 Task: Log work in the project TruTech for the issue 'Develop a new tool for automated testing of augmented reality applications' spent time as '3w 4d 6h 4m' and remaining time as '1w 5d 16h 36m' and move to bottom of backlog. Now add the issue to the epic 'Penetration Testing'.
Action: Mouse moved to (900, 507)
Screenshot: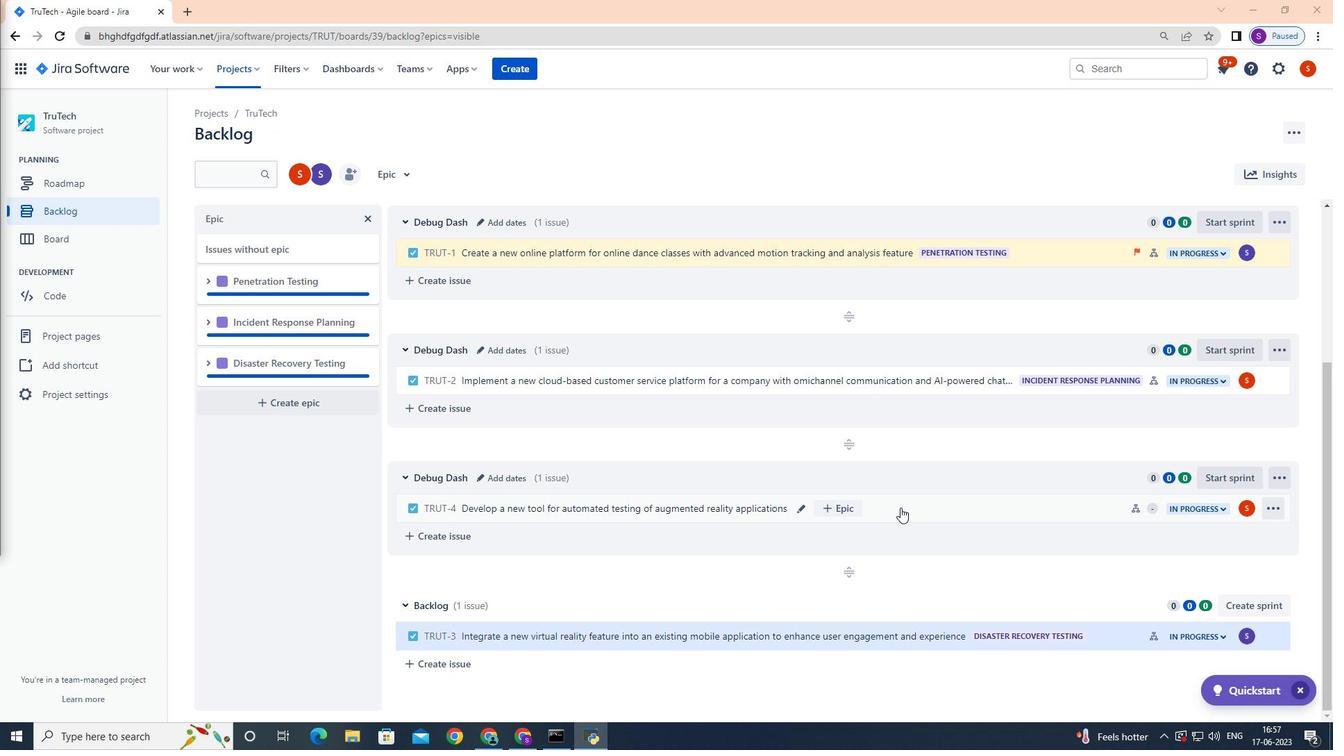 
Action: Mouse pressed left at (900, 507)
Screenshot: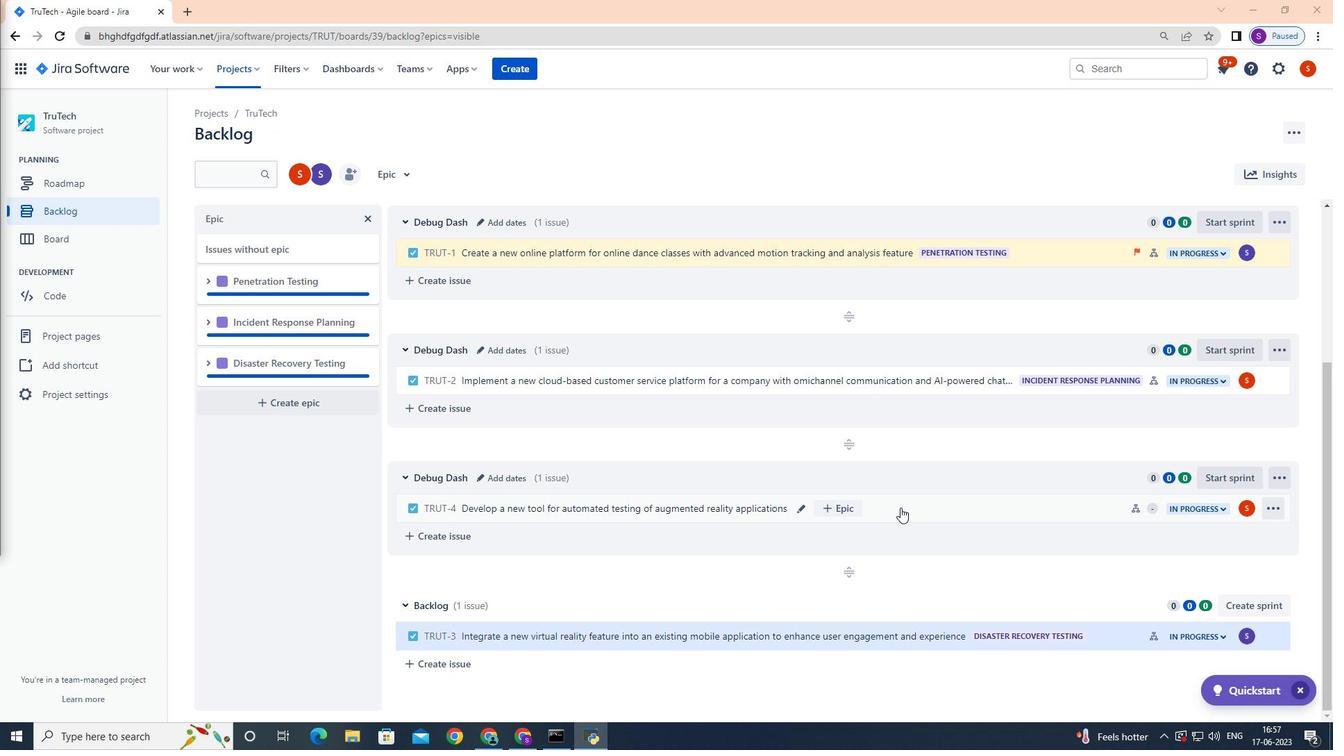 
Action: Mouse moved to (1276, 206)
Screenshot: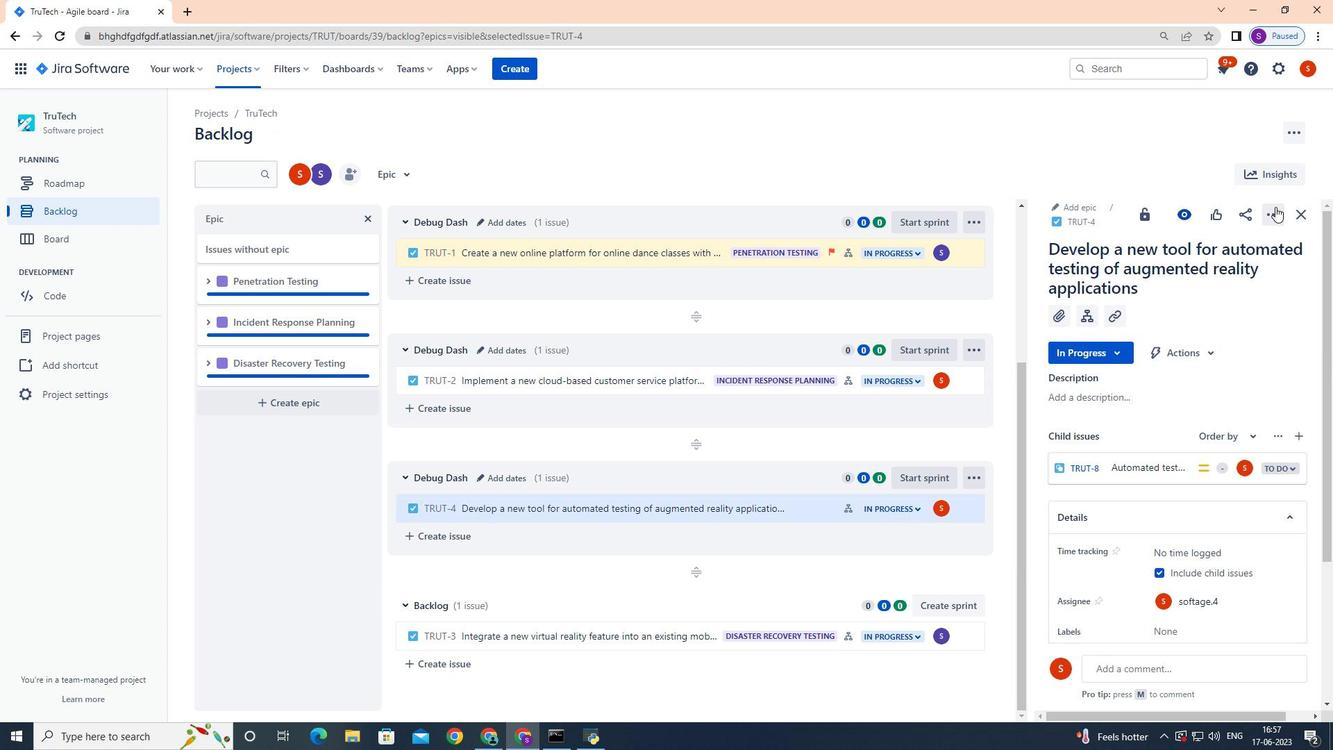 
Action: Mouse pressed left at (1276, 206)
Screenshot: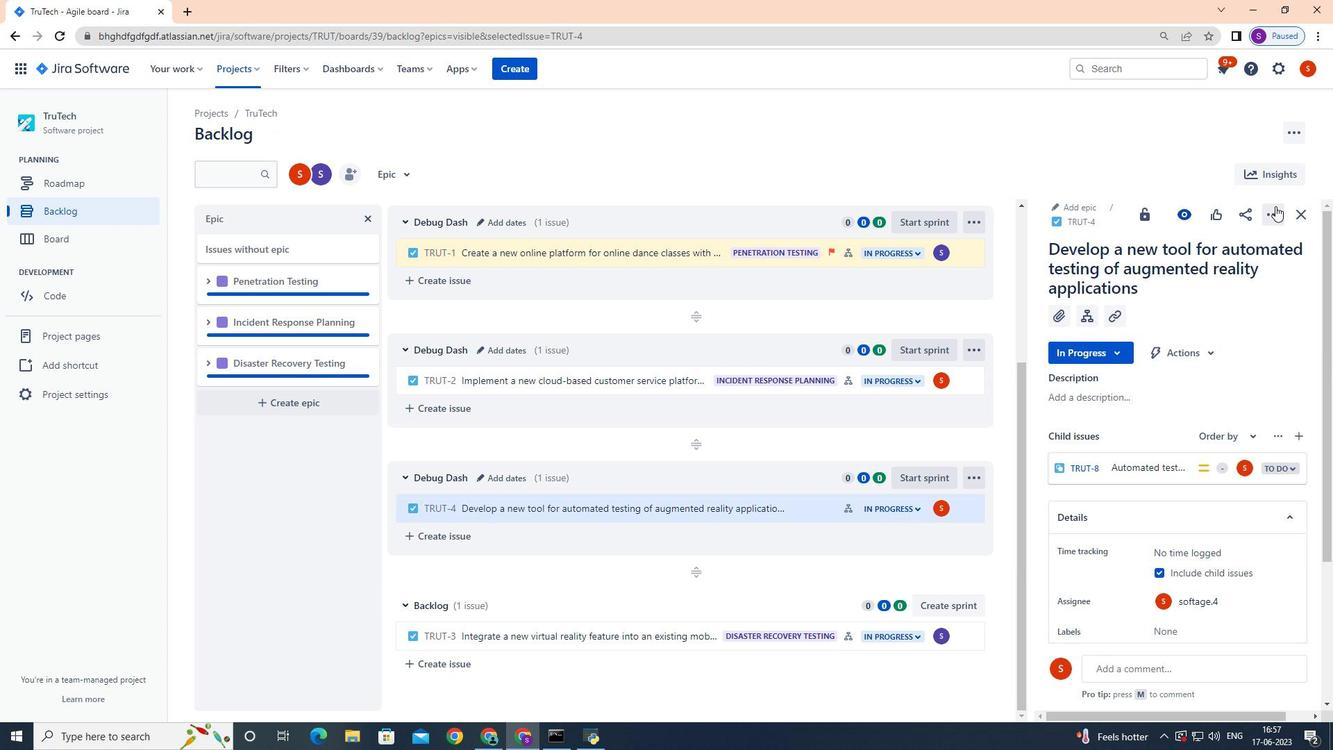 
Action: Mouse moved to (1211, 250)
Screenshot: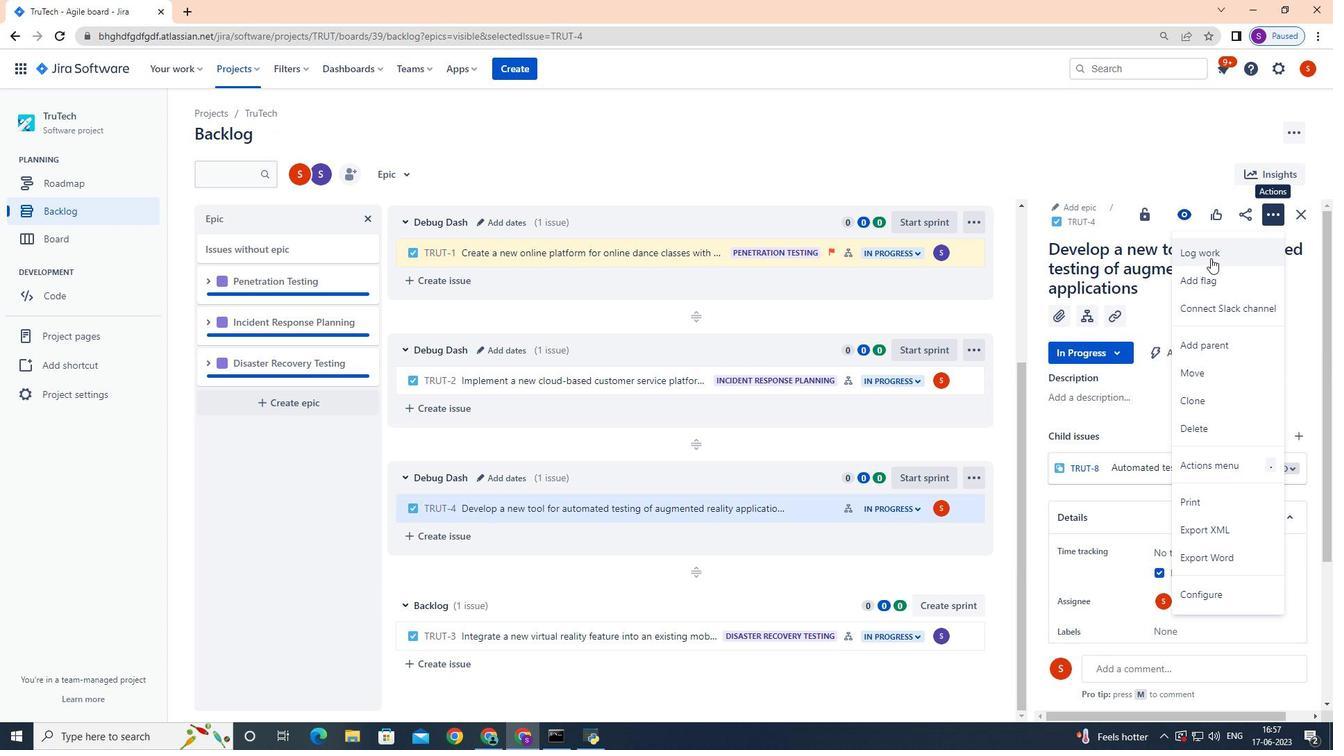 
Action: Mouse pressed left at (1211, 250)
Screenshot: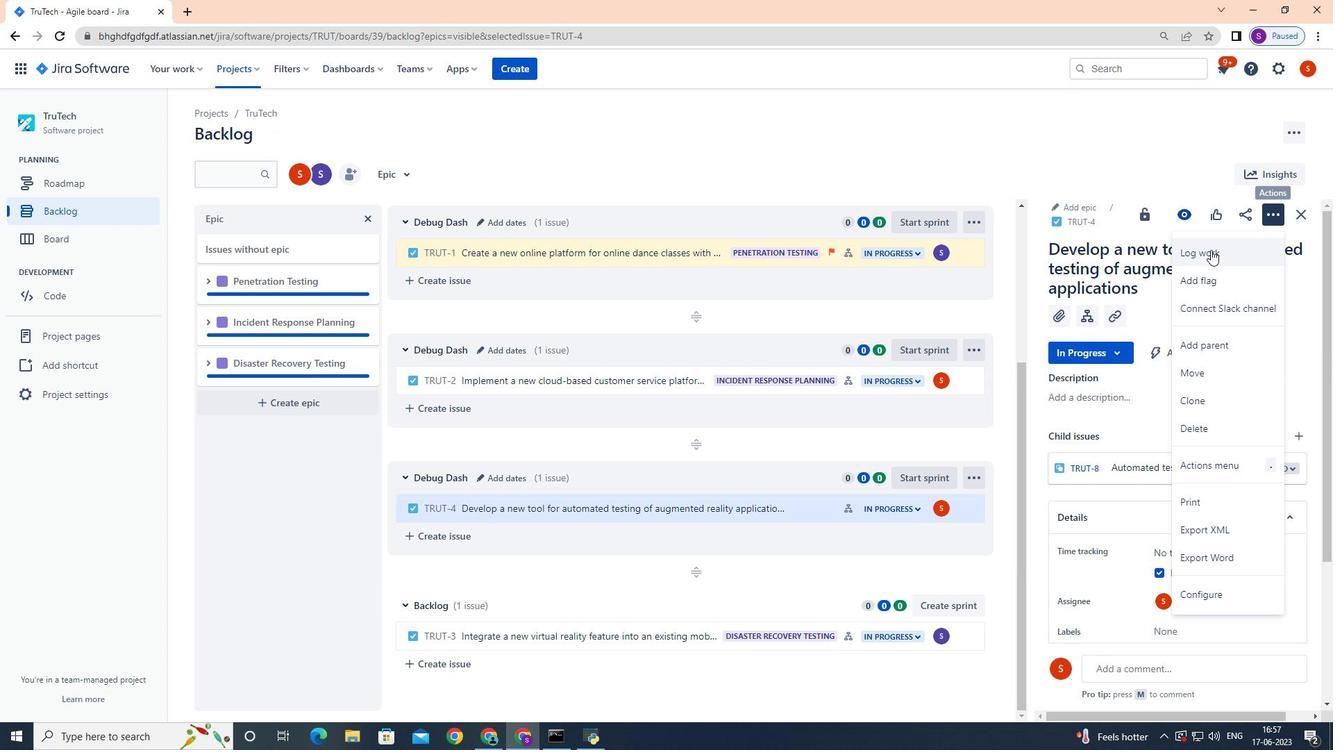 
Action: Key pressed 3w<Key.space>4d<Key.space>6h<Key.space>4m<Key.space>
Screenshot: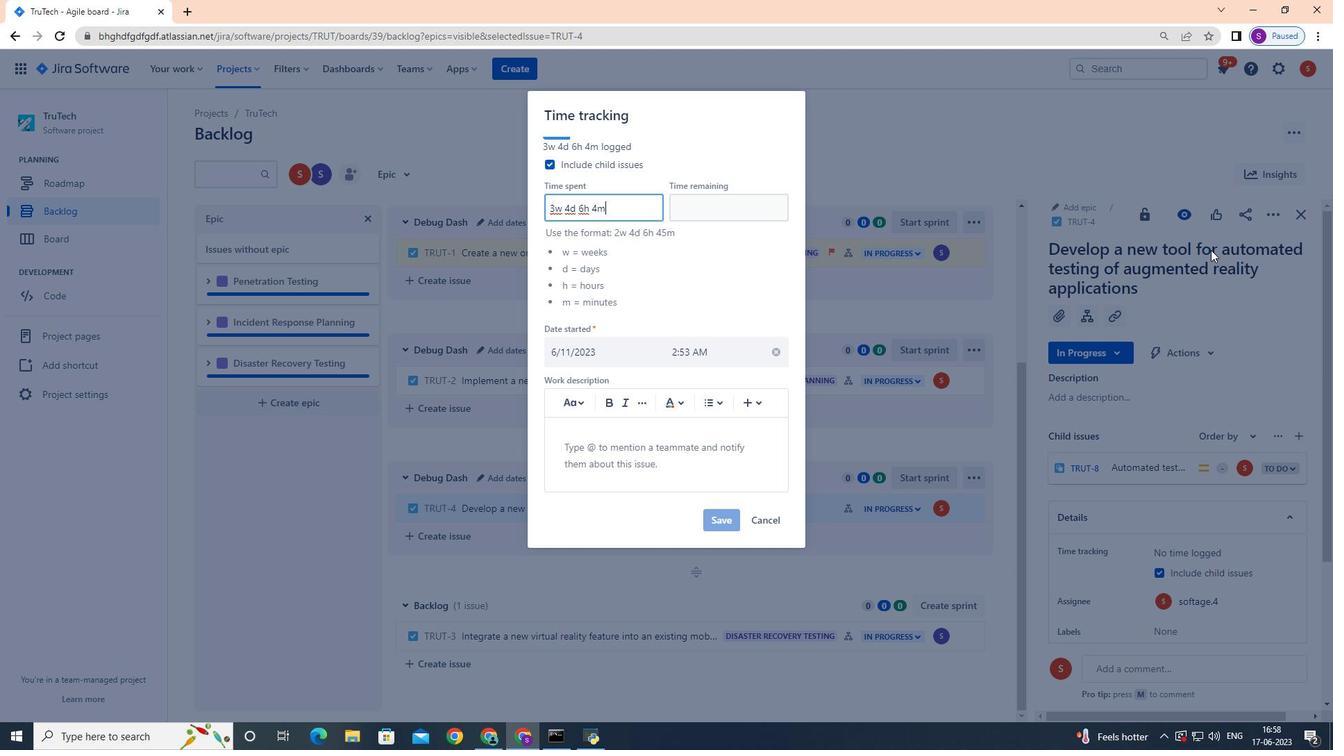 
Action: Mouse moved to (721, 205)
Screenshot: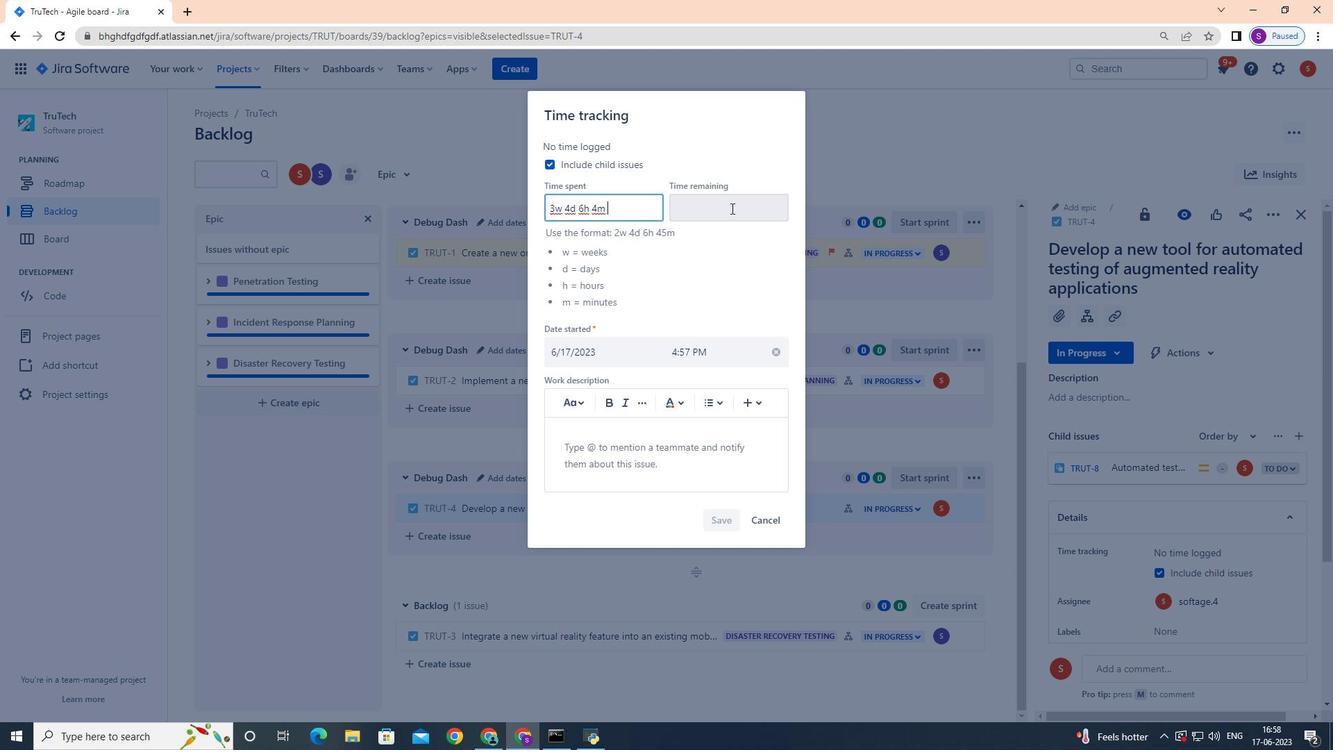 
Action: Mouse pressed left at (721, 205)
Screenshot: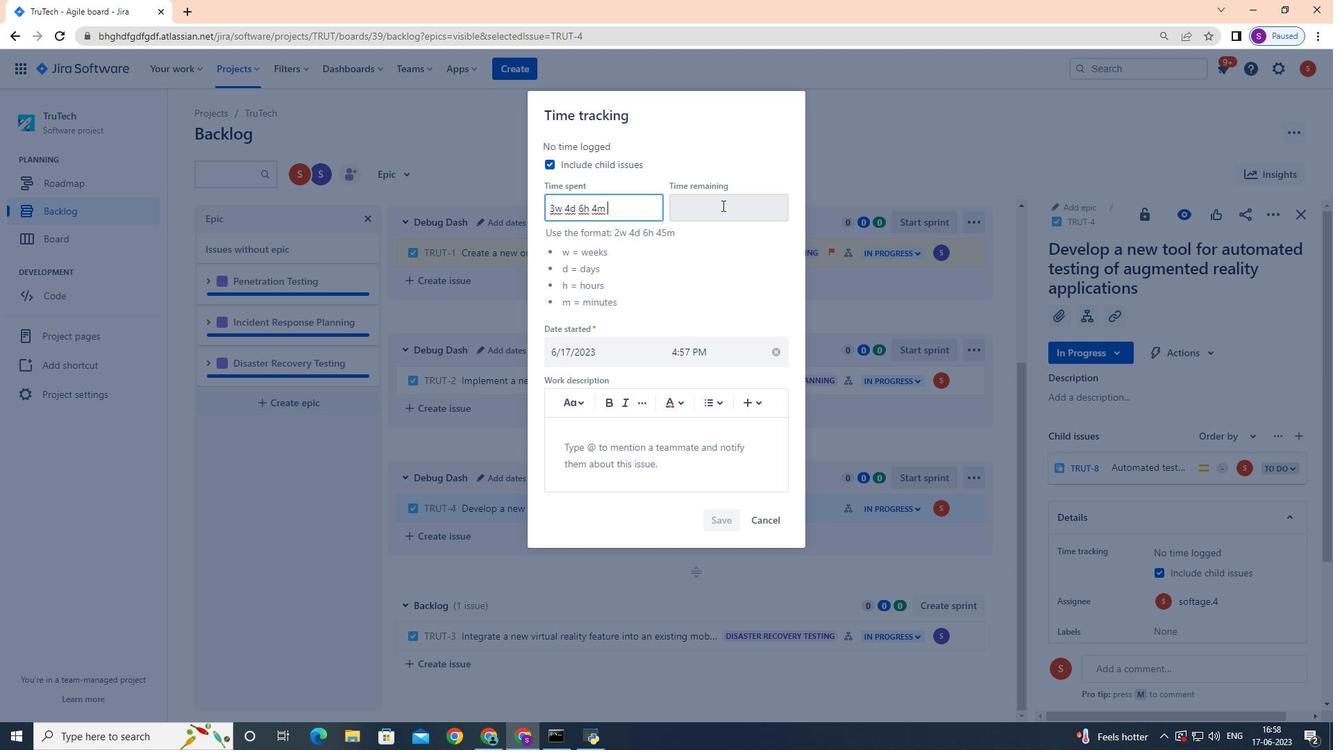 
Action: Key pressed 1w<Key.space>5d<Key.space>16h<Key.space>36m
Screenshot: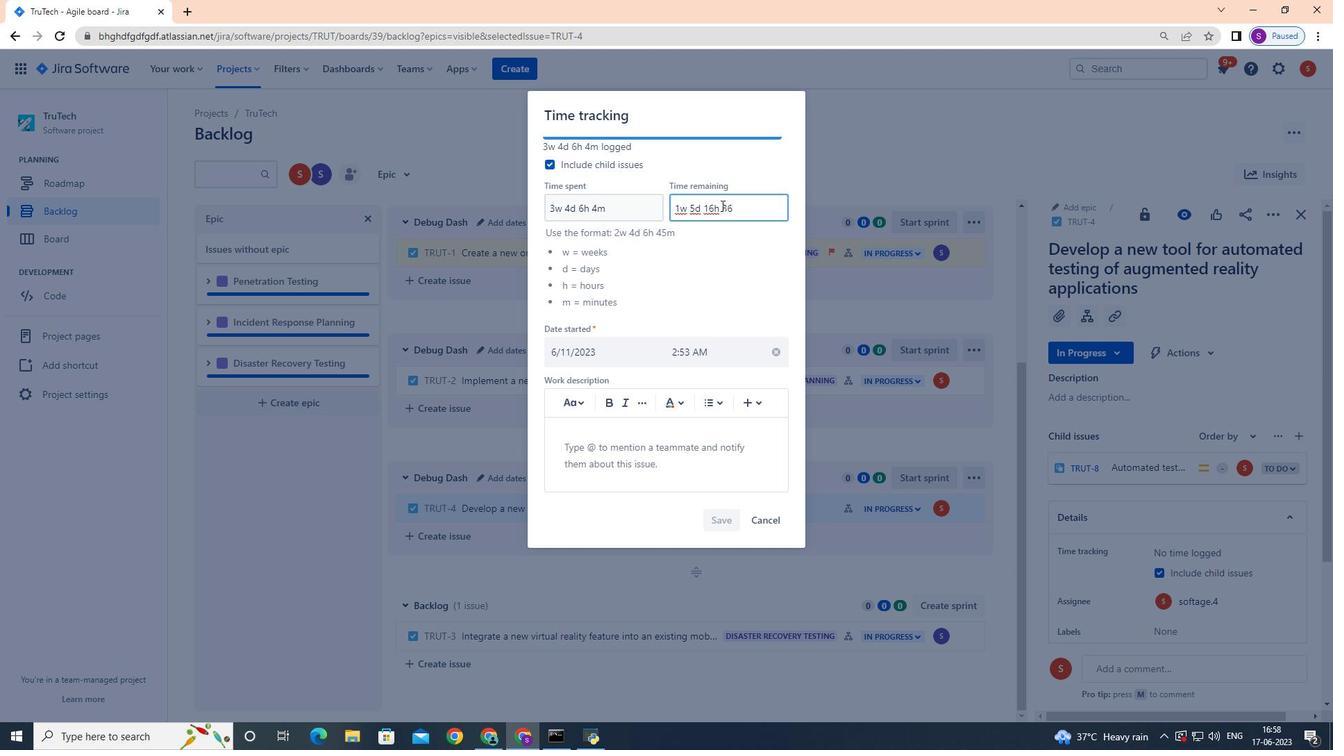 
Action: Mouse moved to (714, 516)
Screenshot: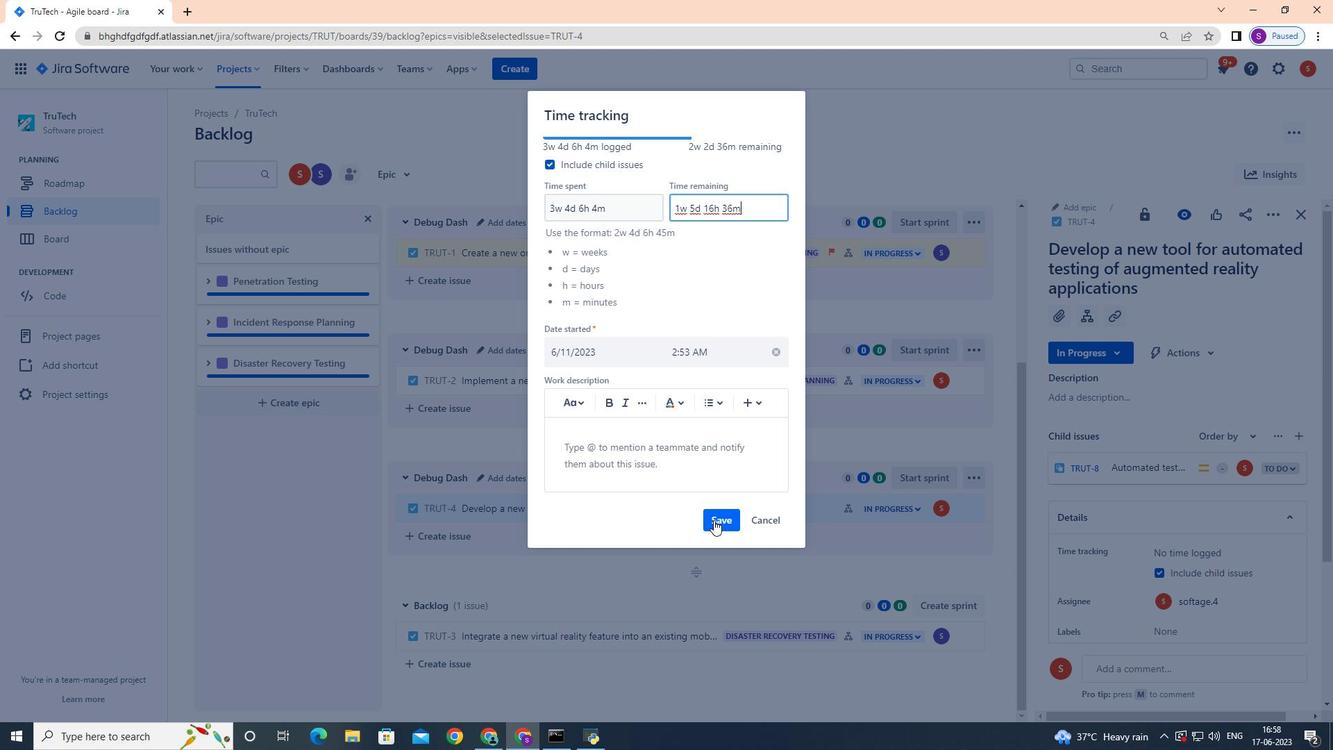 
Action: Mouse pressed left at (714, 516)
Screenshot: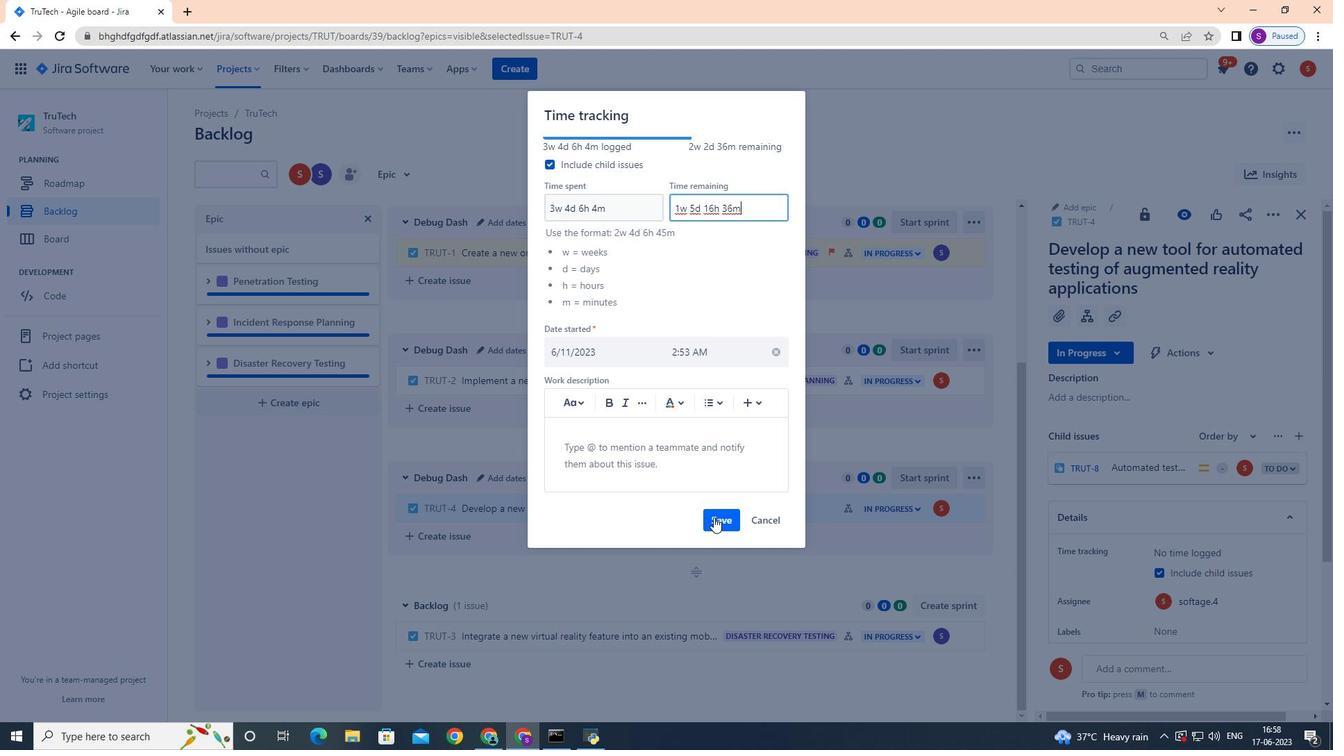 
Action: Mouse moved to (964, 504)
Screenshot: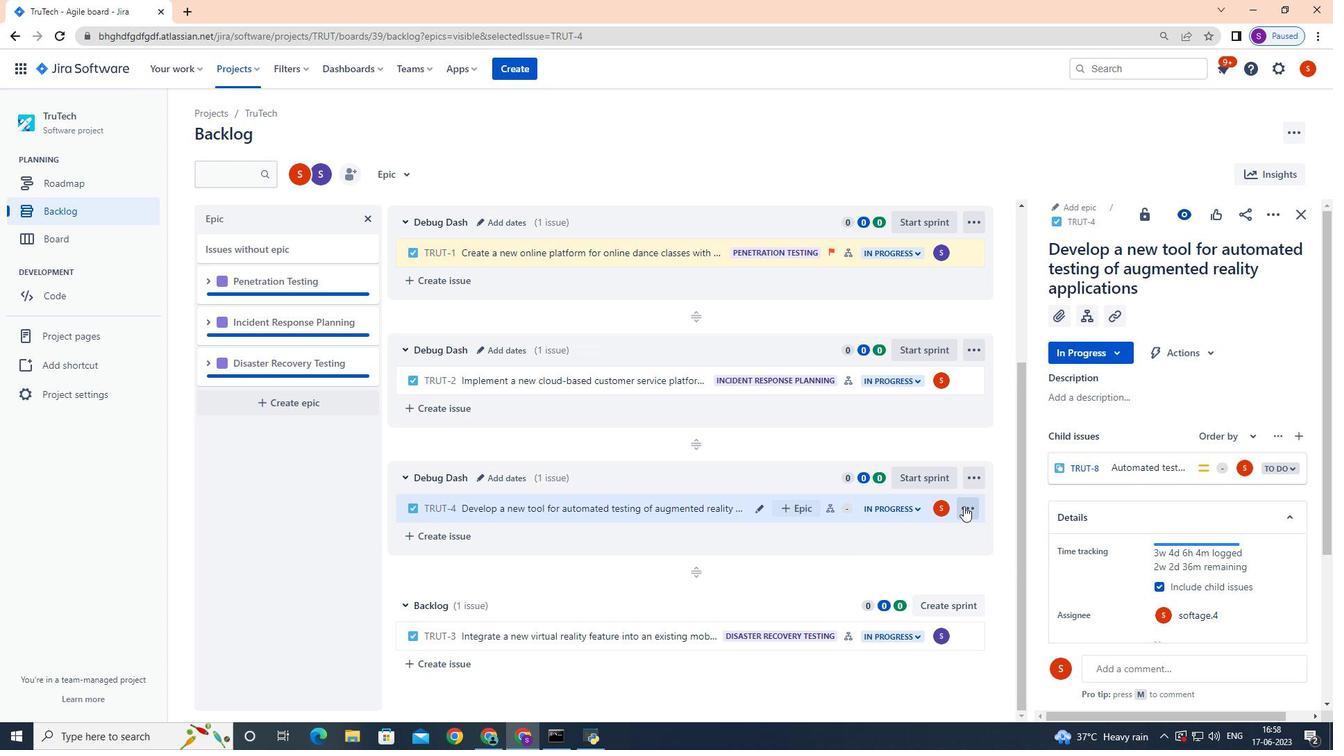
Action: Mouse pressed left at (964, 504)
Screenshot: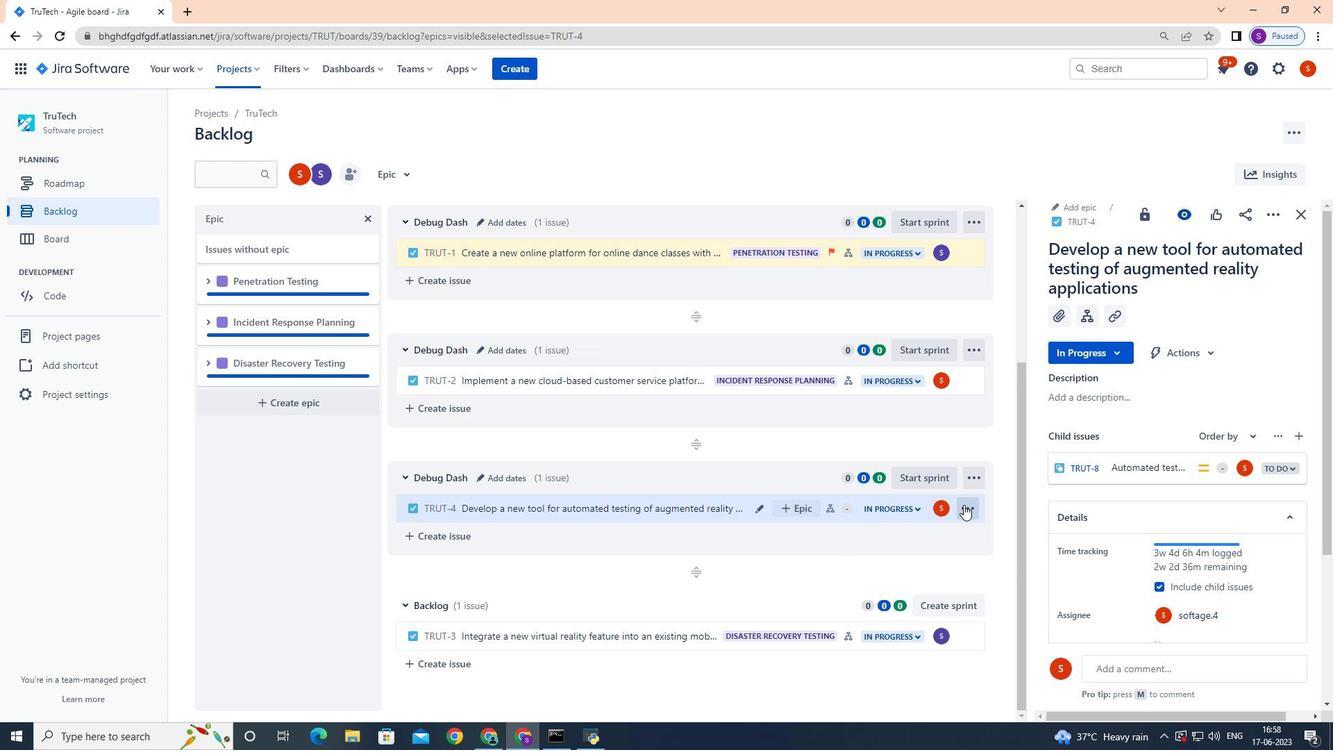 
Action: Mouse moved to (939, 471)
Screenshot: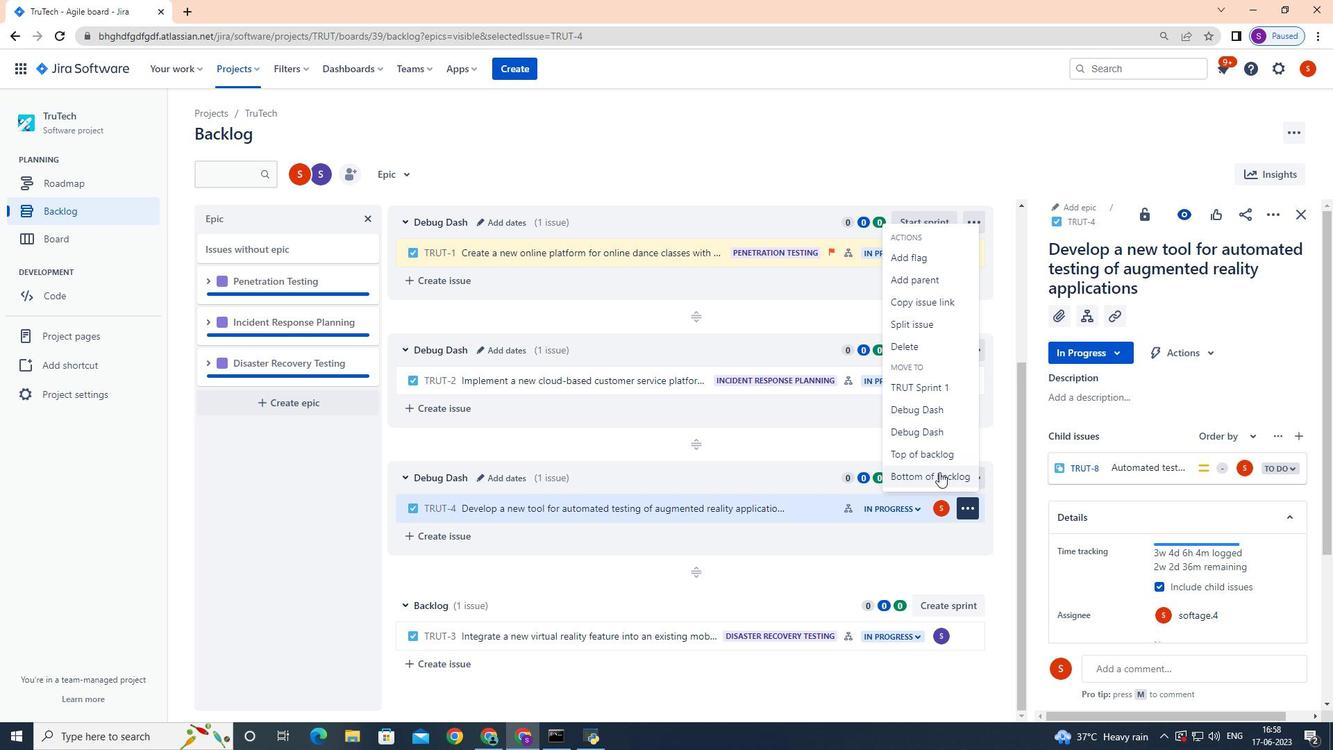 
Action: Mouse pressed left at (939, 471)
Screenshot: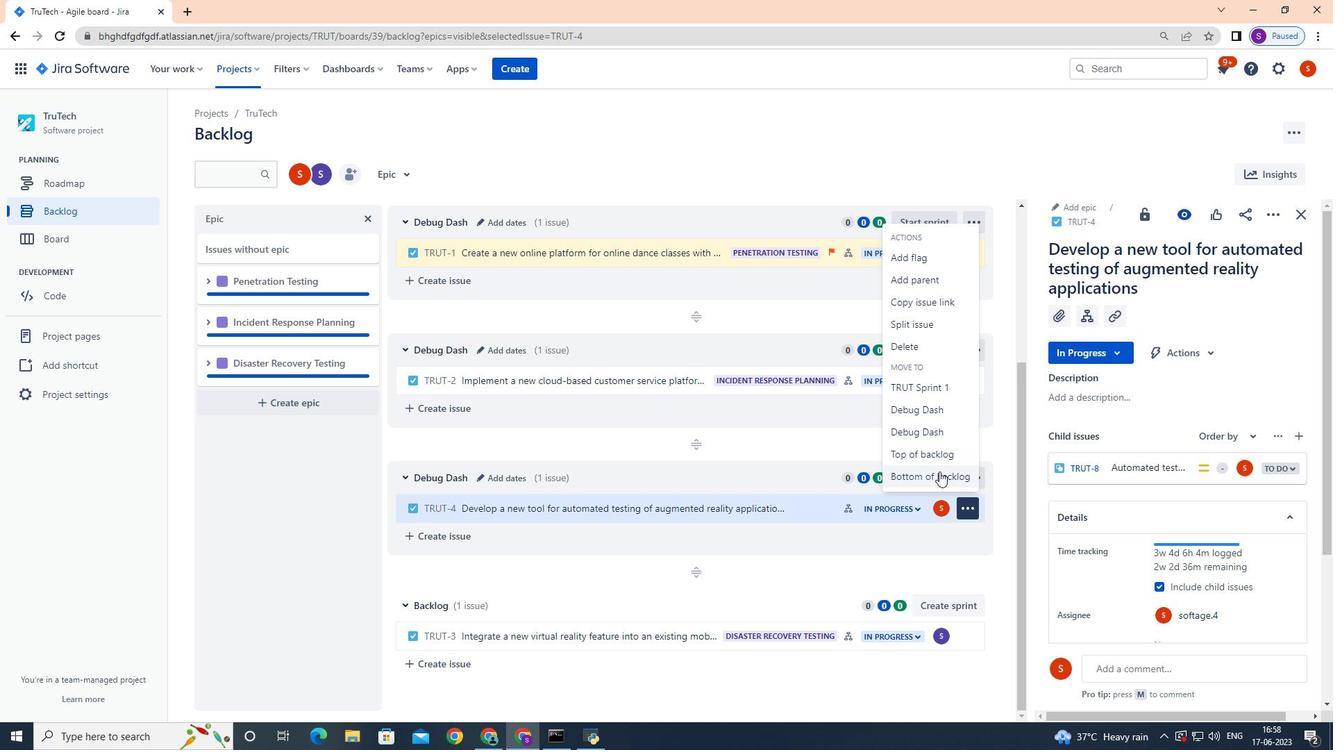 
Action: Mouse moved to (798, 589)
Screenshot: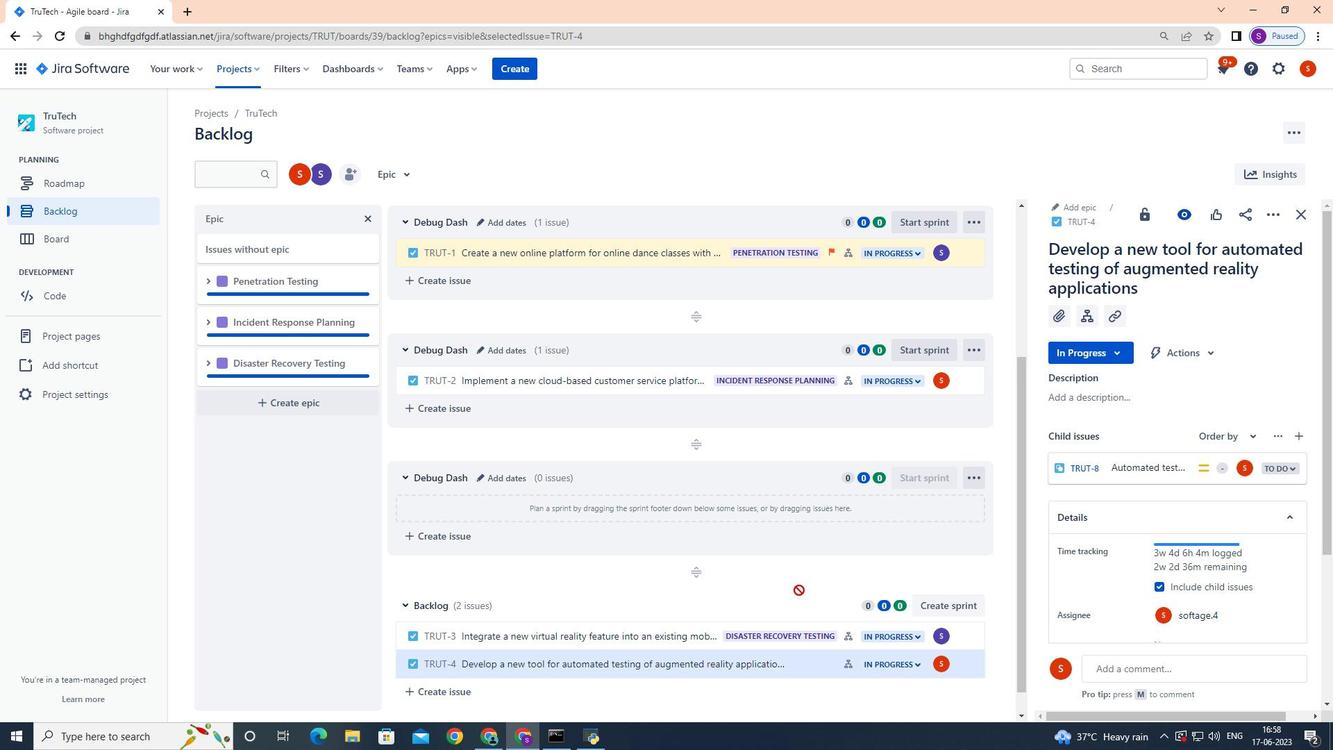 
Action: Mouse scrolled (798, 589) with delta (0, 0)
Screenshot: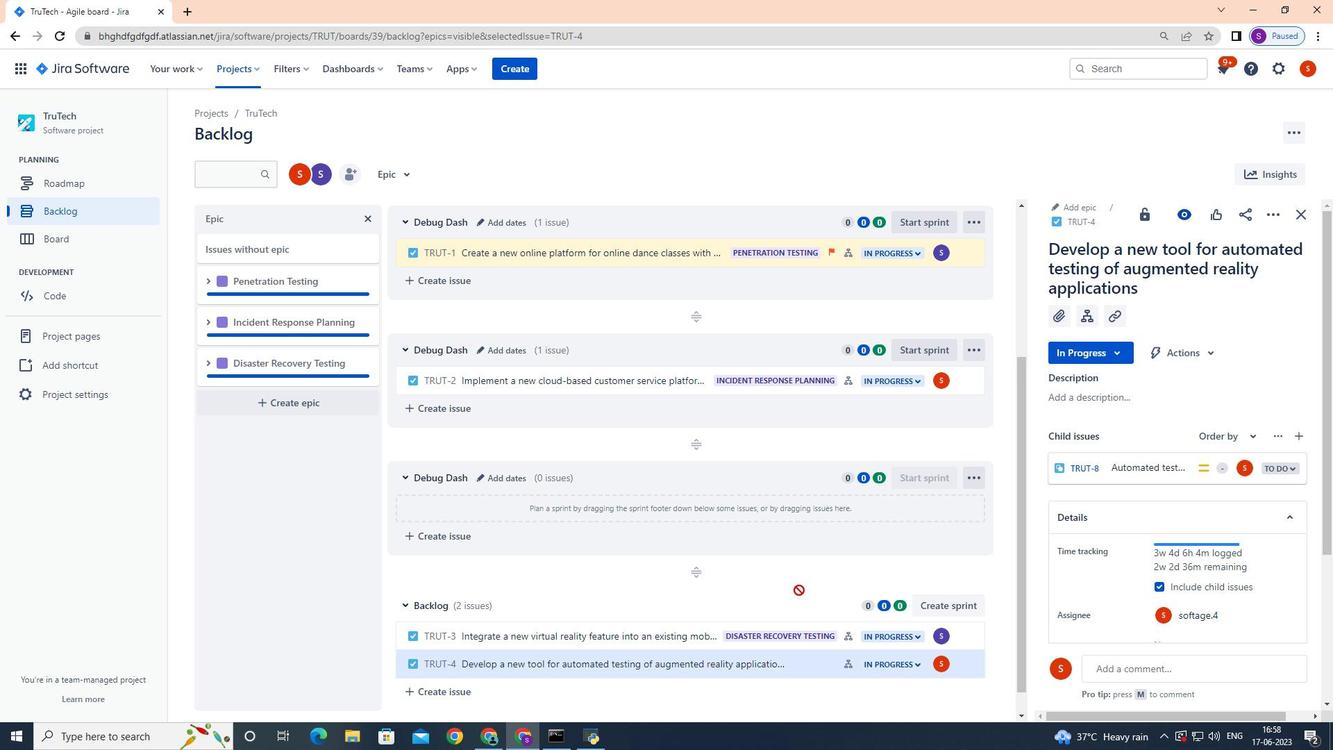 
Action: Mouse scrolled (798, 589) with delta (0, 0)
Screenshot: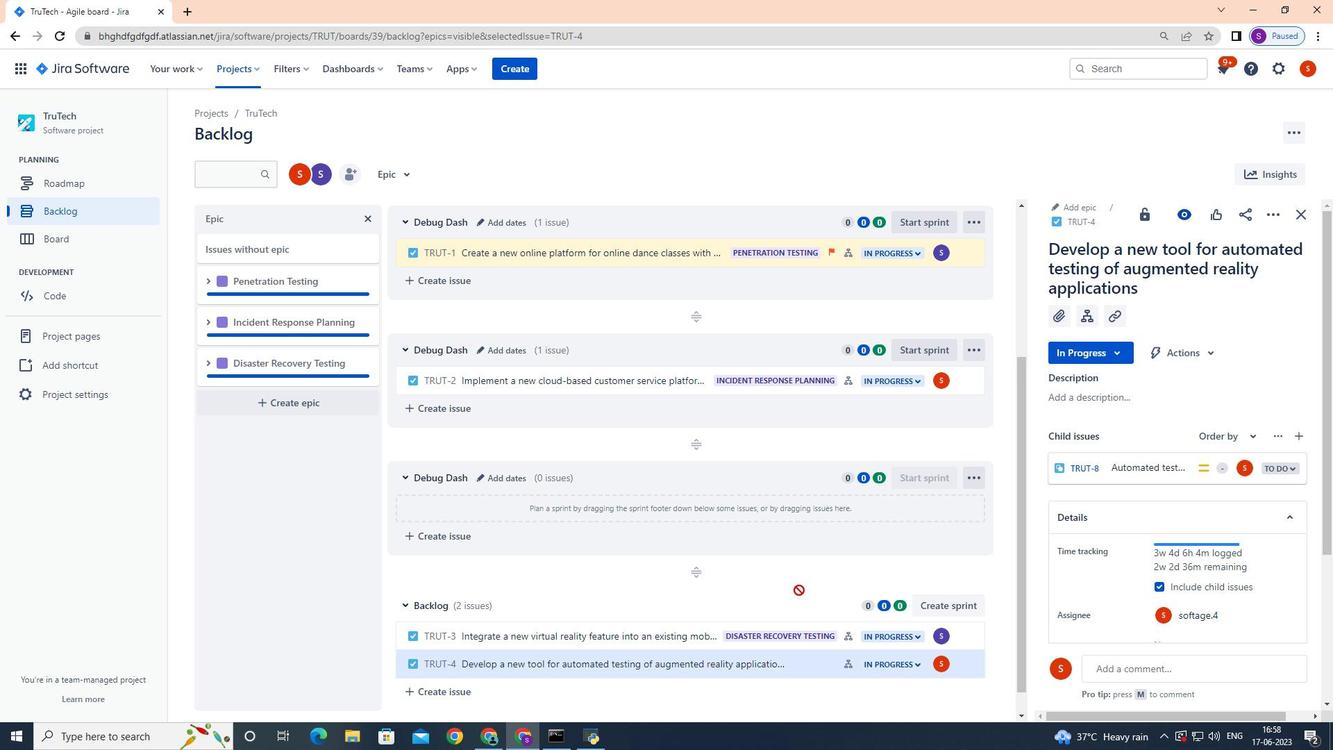 
Action: Mouse moved to (795, 586)
Screenshot: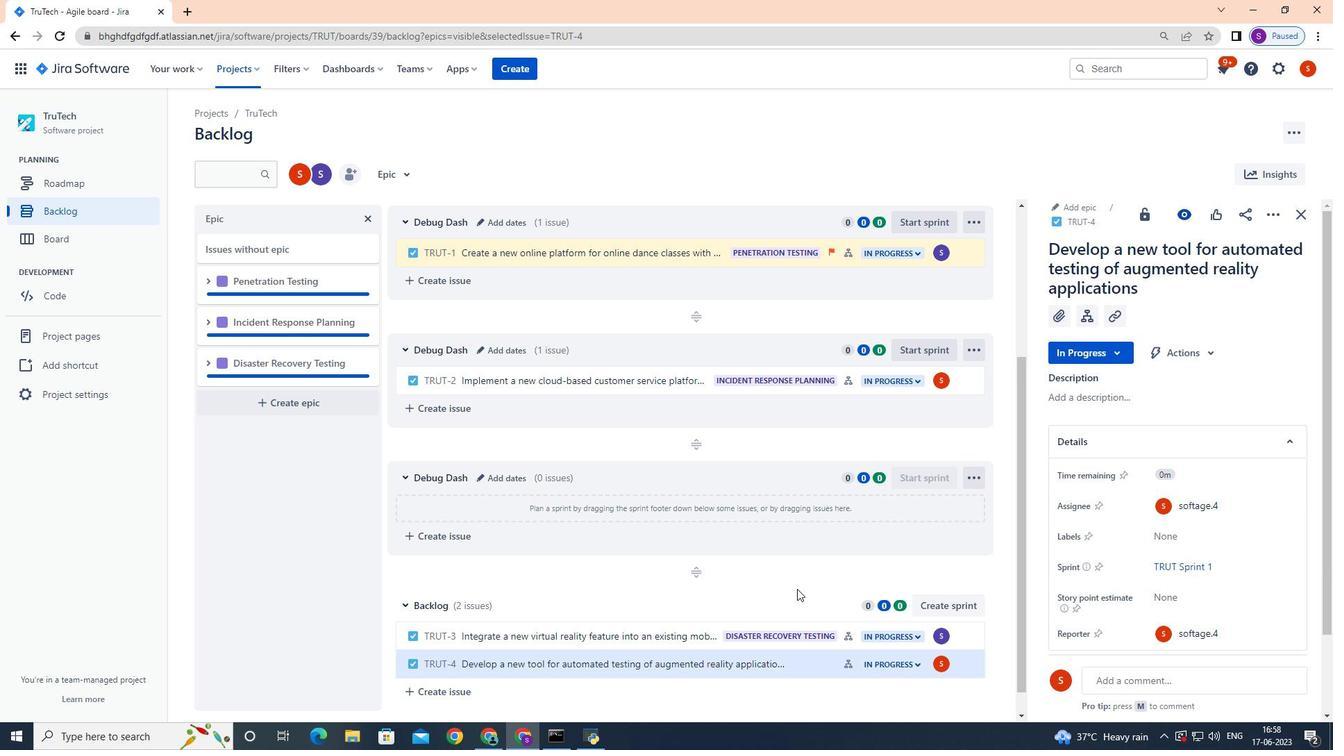 
Action: Mouse scrolled (795, 585) with delta (0, 0)
Screenshot: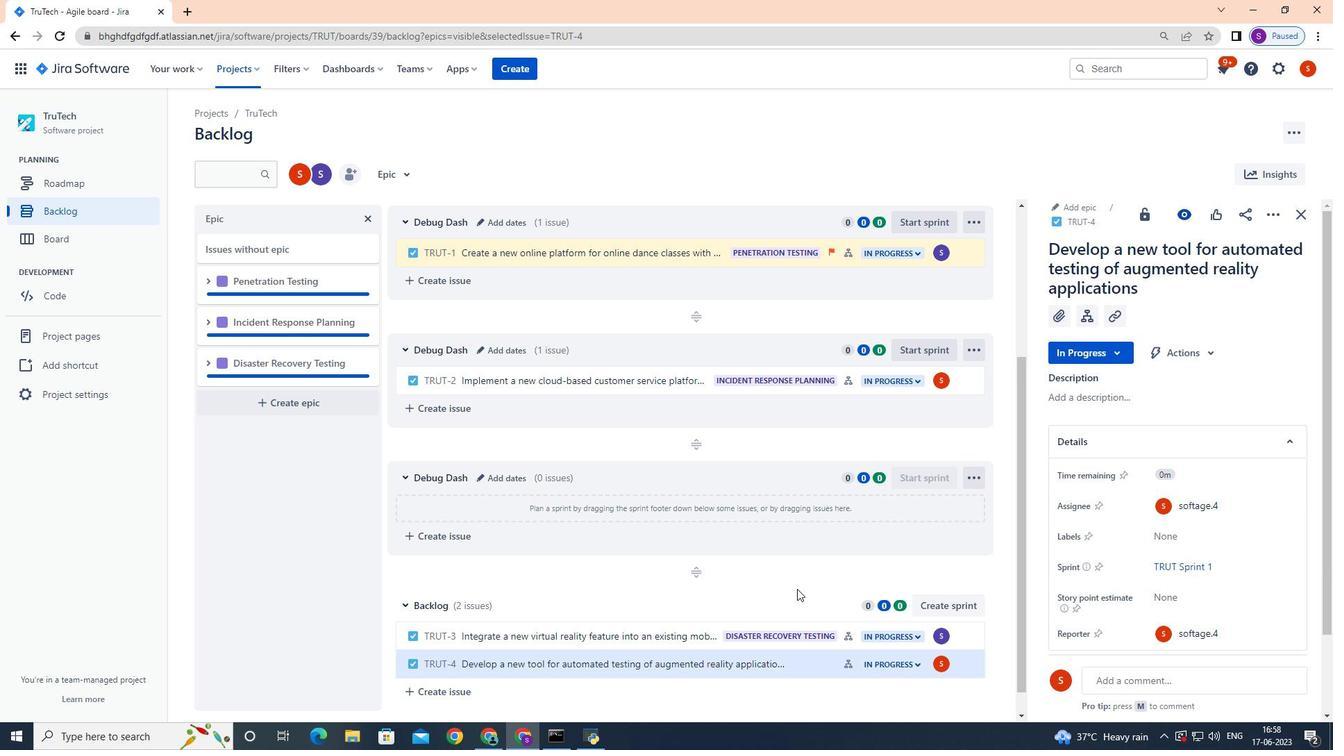 
Action: Mouse moved to (807, 636)
Screenshot: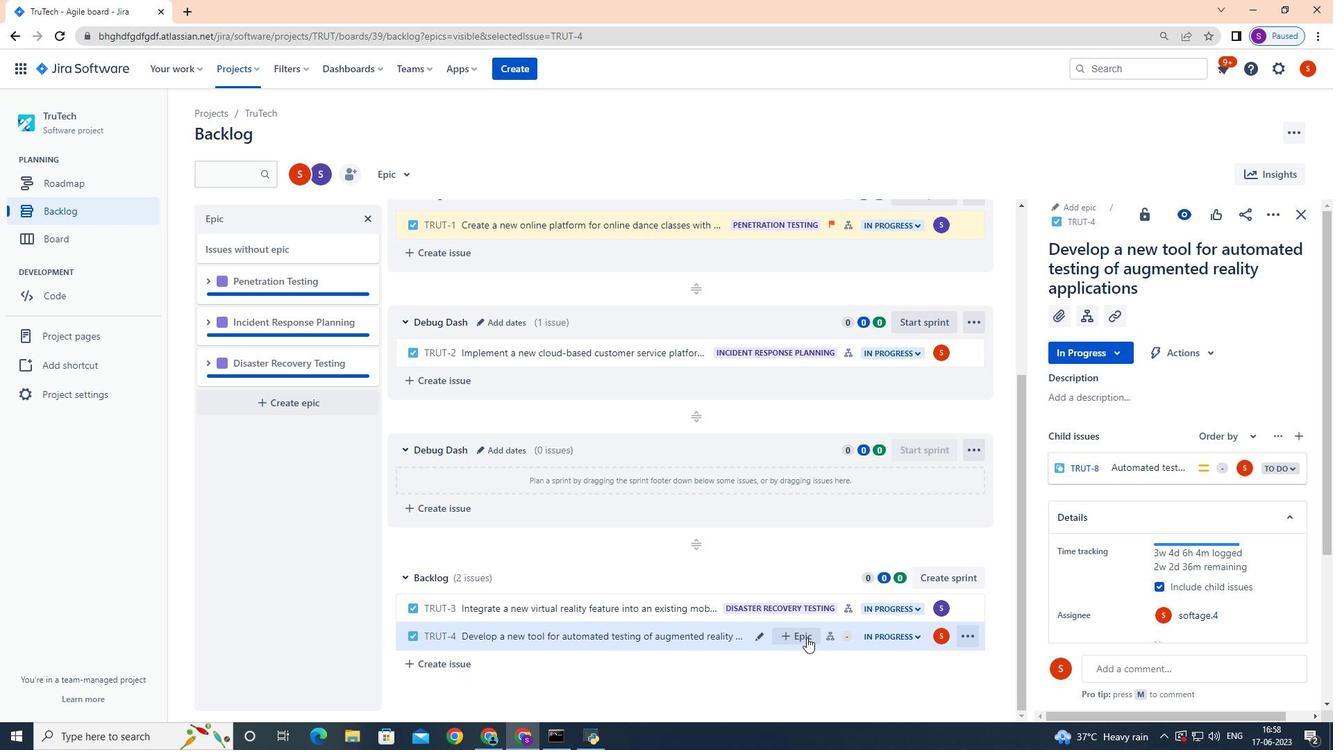 
Action: Mouse pressed left at (807, 636)
Screenshot: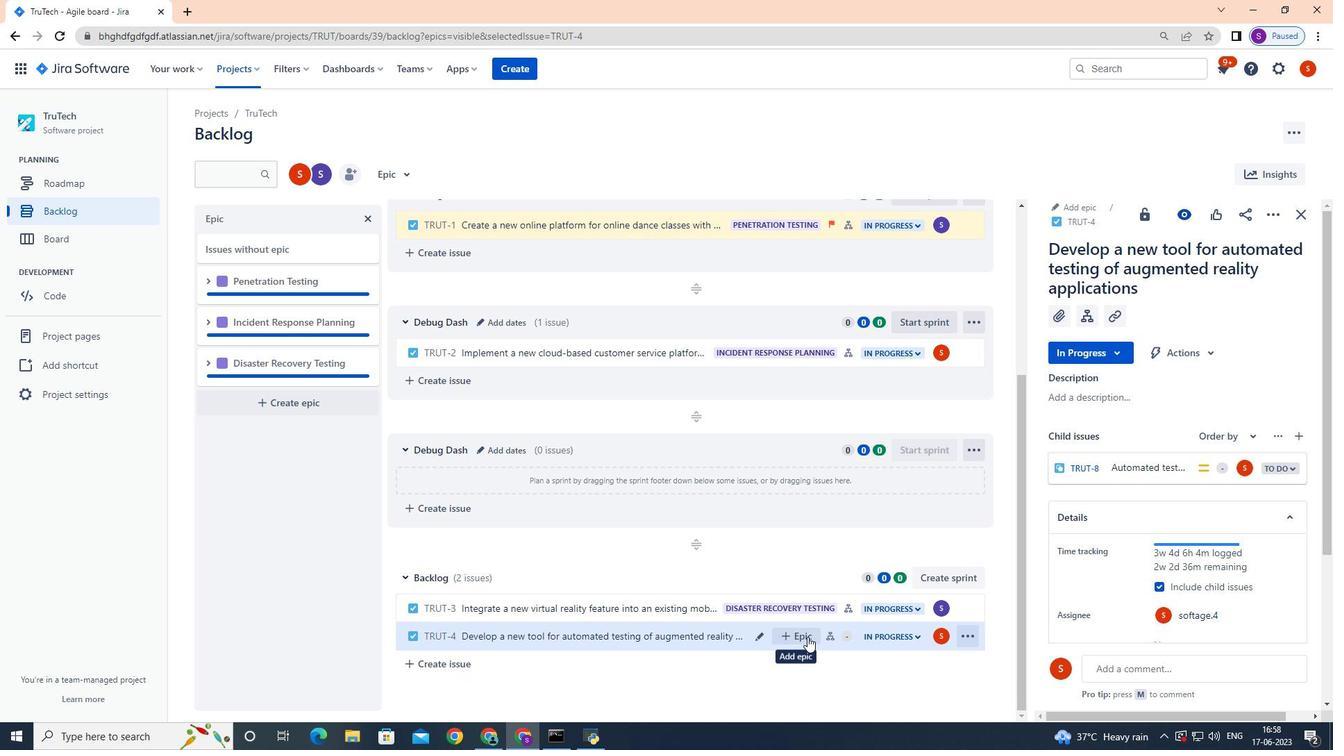 
Action: Mouse moved to (903, 664)
Screenshot: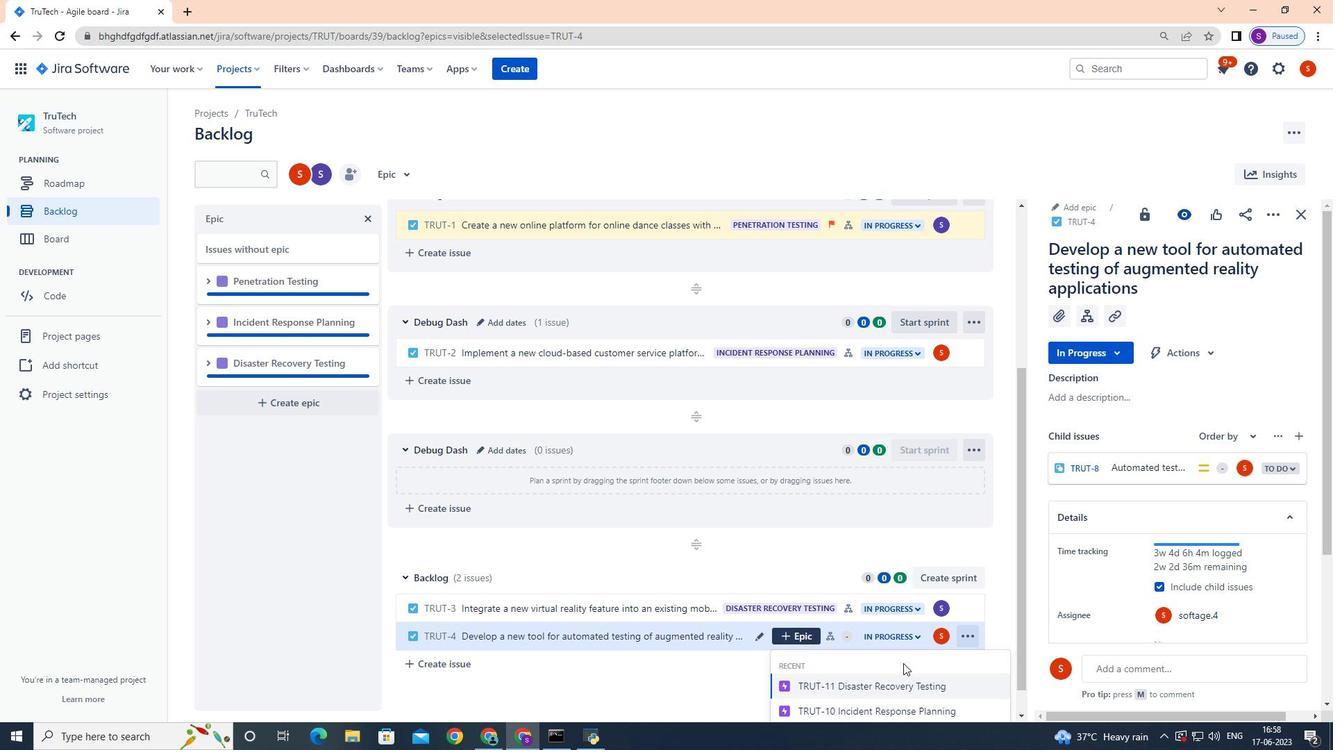 
Action: Mouse scrolled (903, 664) with delta (0, 0)
Screenshot: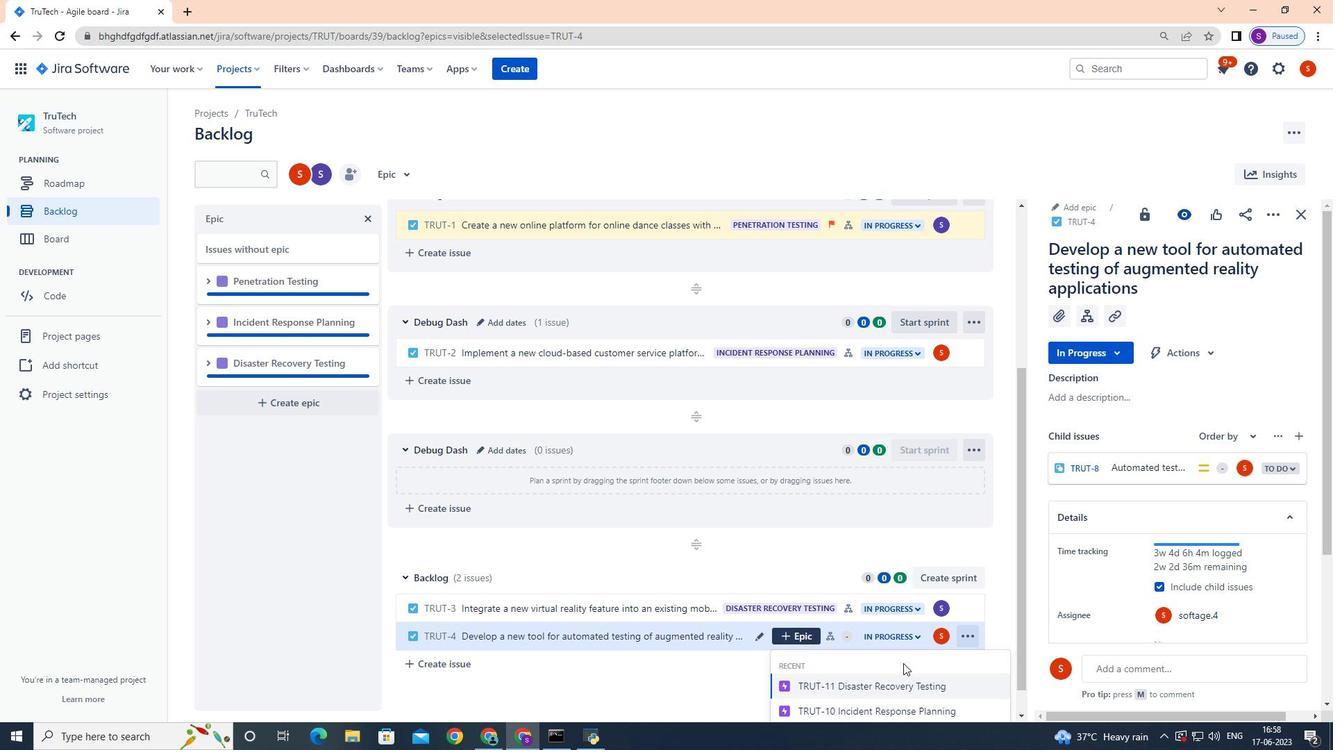 
Action: Mouse moved to (903, 665)
Screenshot: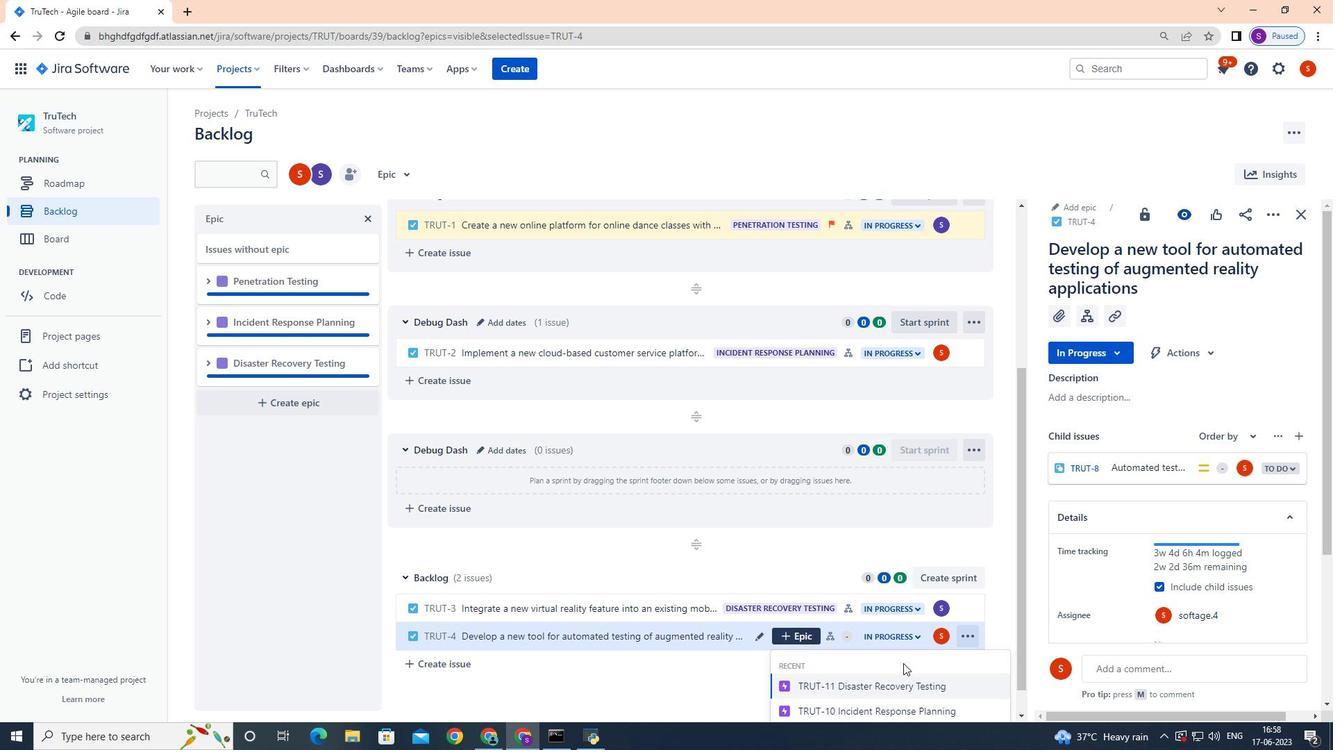 
Action: Mouse scrolled (903, 664) with delta (0, 0)
Screenshot: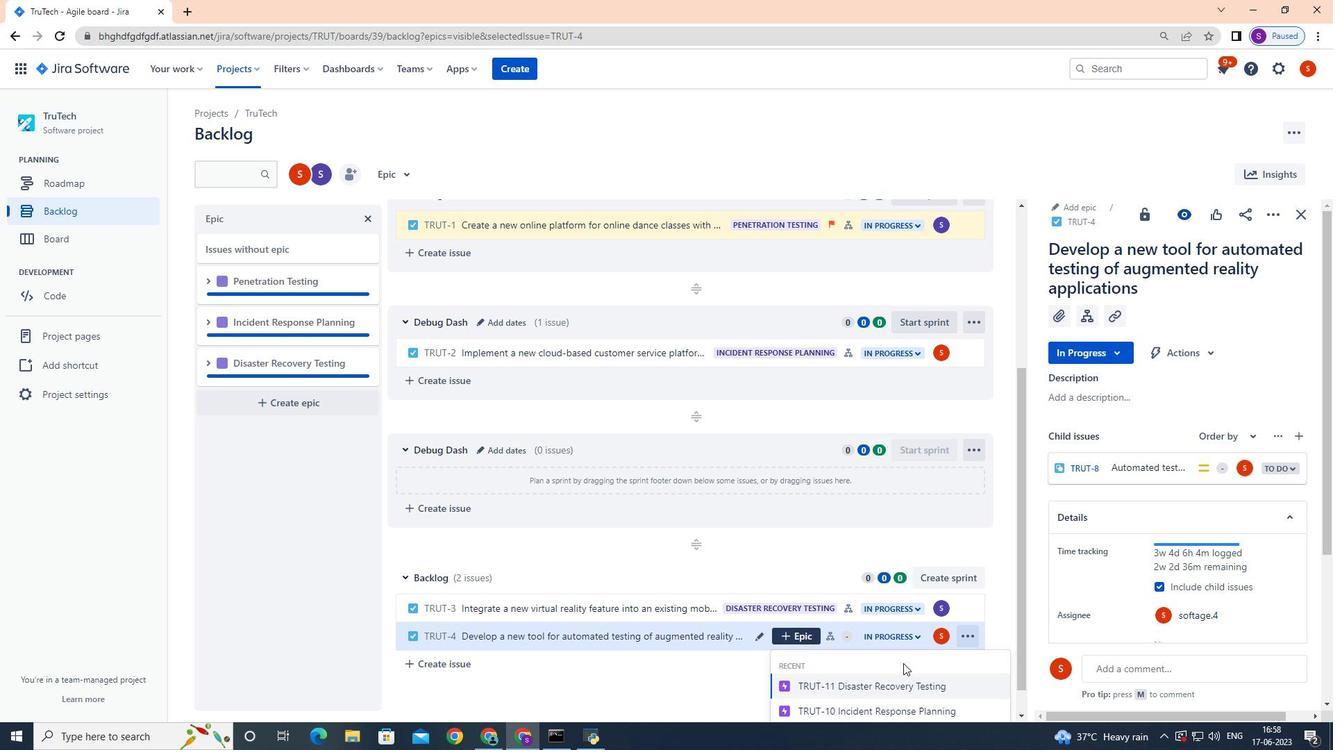 
Action: Mouse moved to (903, 666)
Screenshot: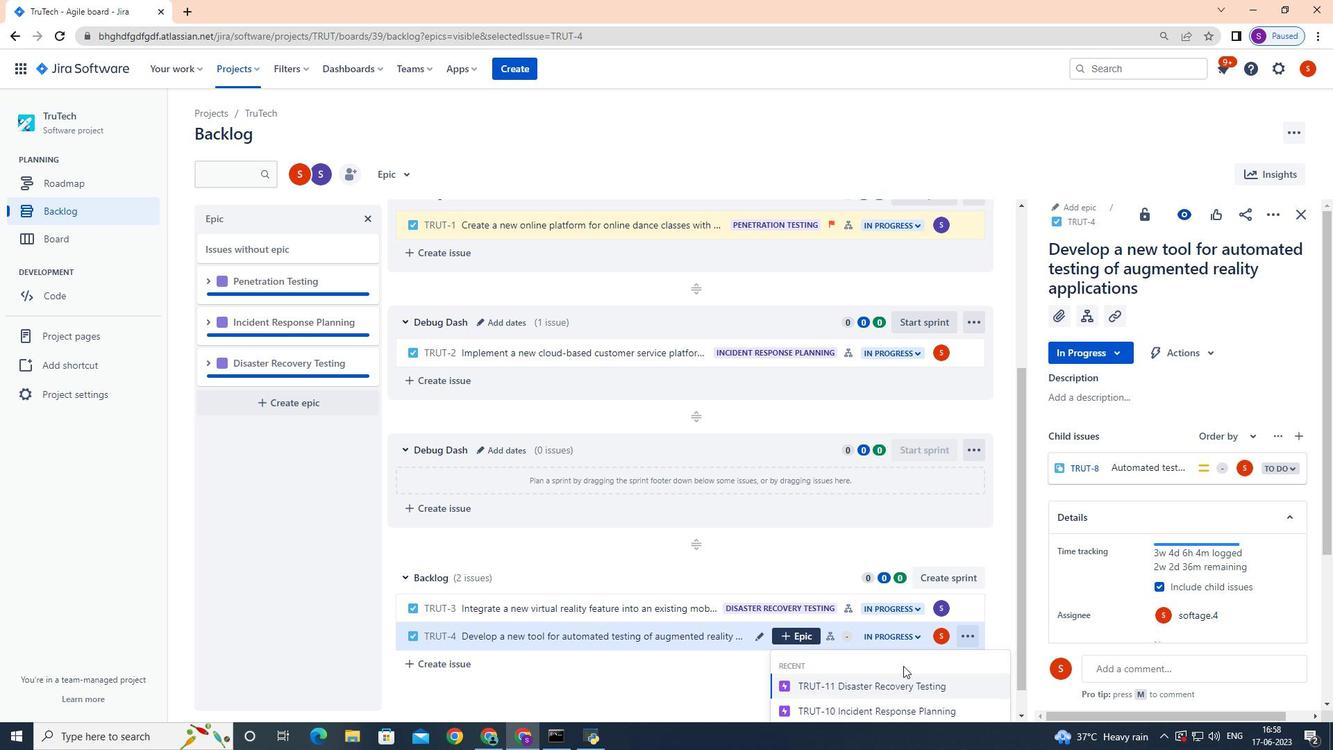 
Action: Mouse scrolled (903, 665) with delta (0, 0)
Screenshot: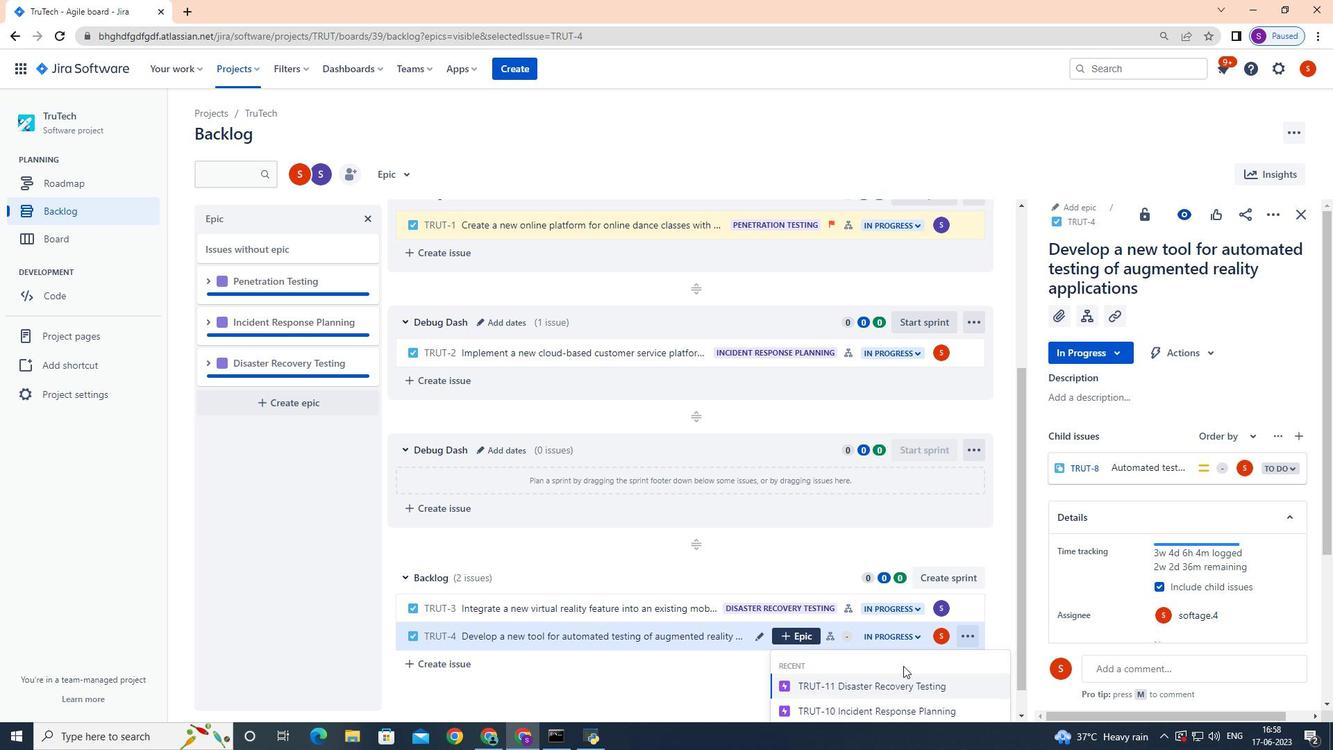 
Action: Mouse moved to (1012, 675)
Screenshot: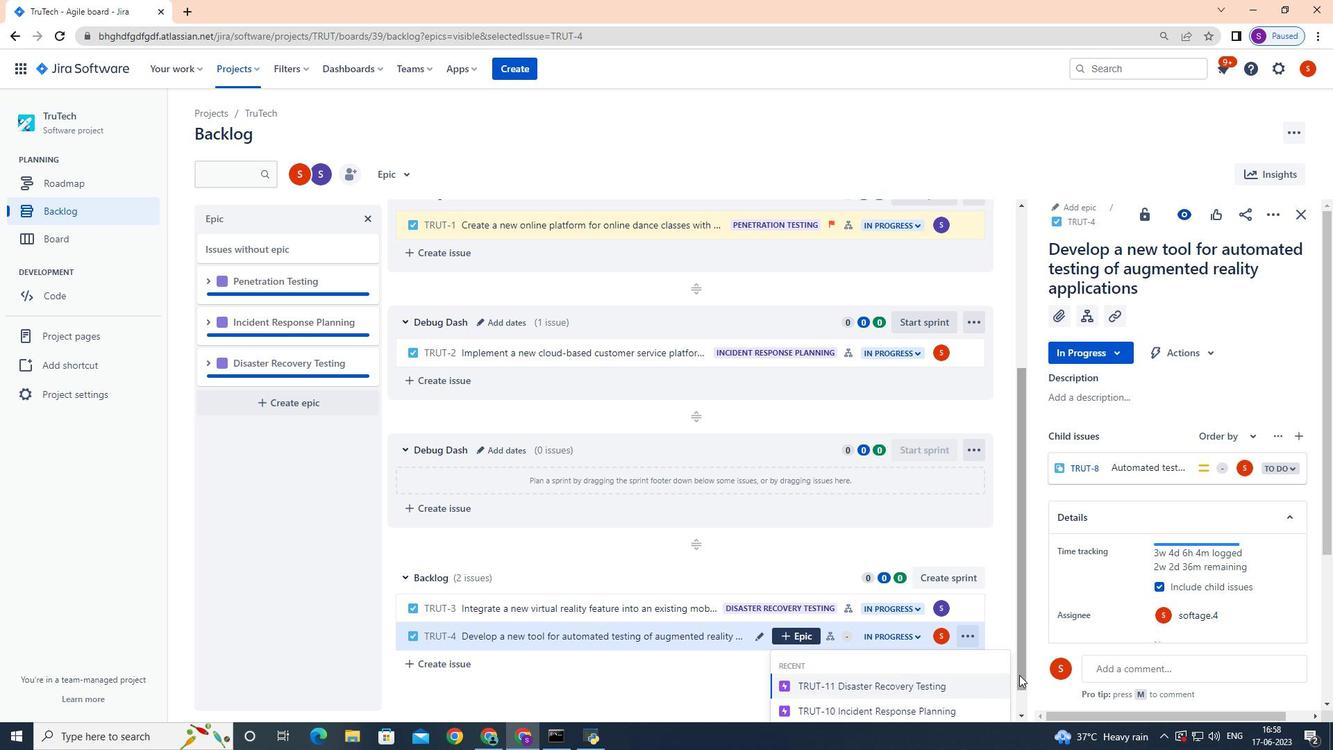 
Action: Mouse scrolled (1012, 674) with delta (0, 0)
Screenshot: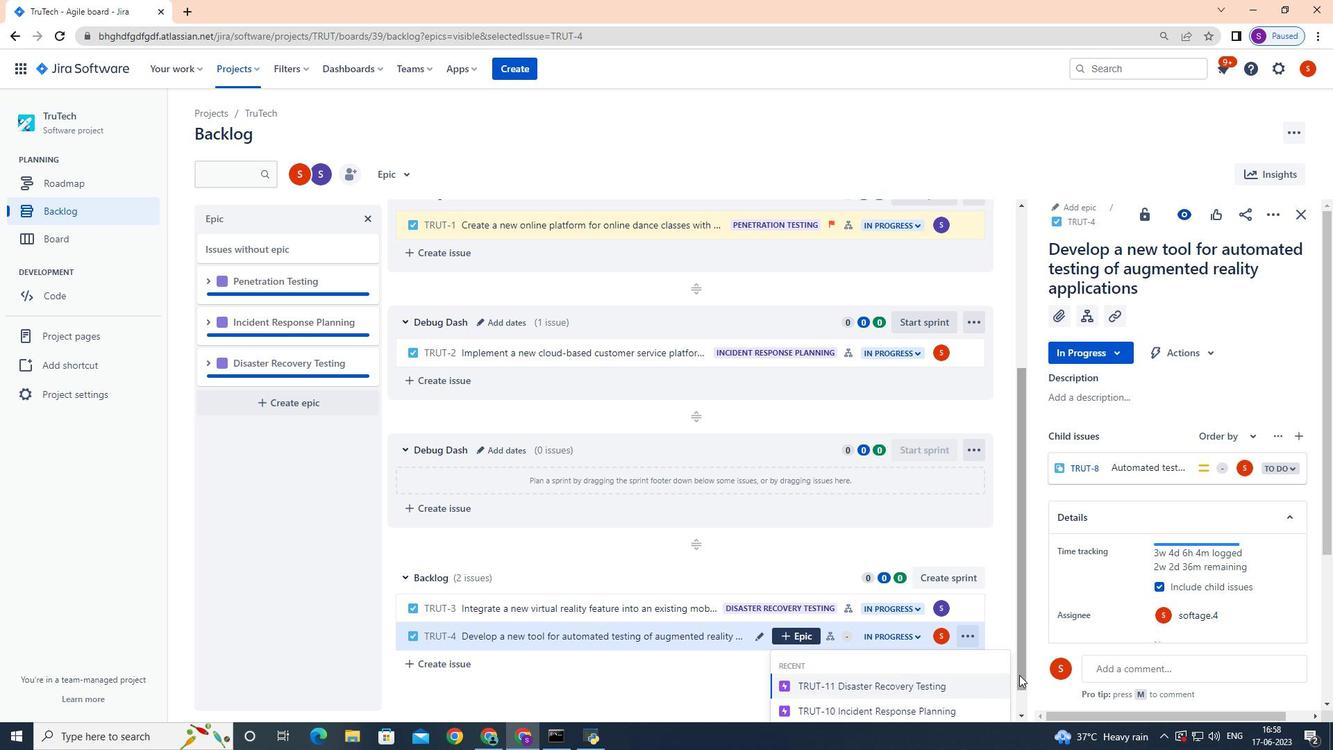 
Action: Mouse moved to (1010, 675)
Screenshot: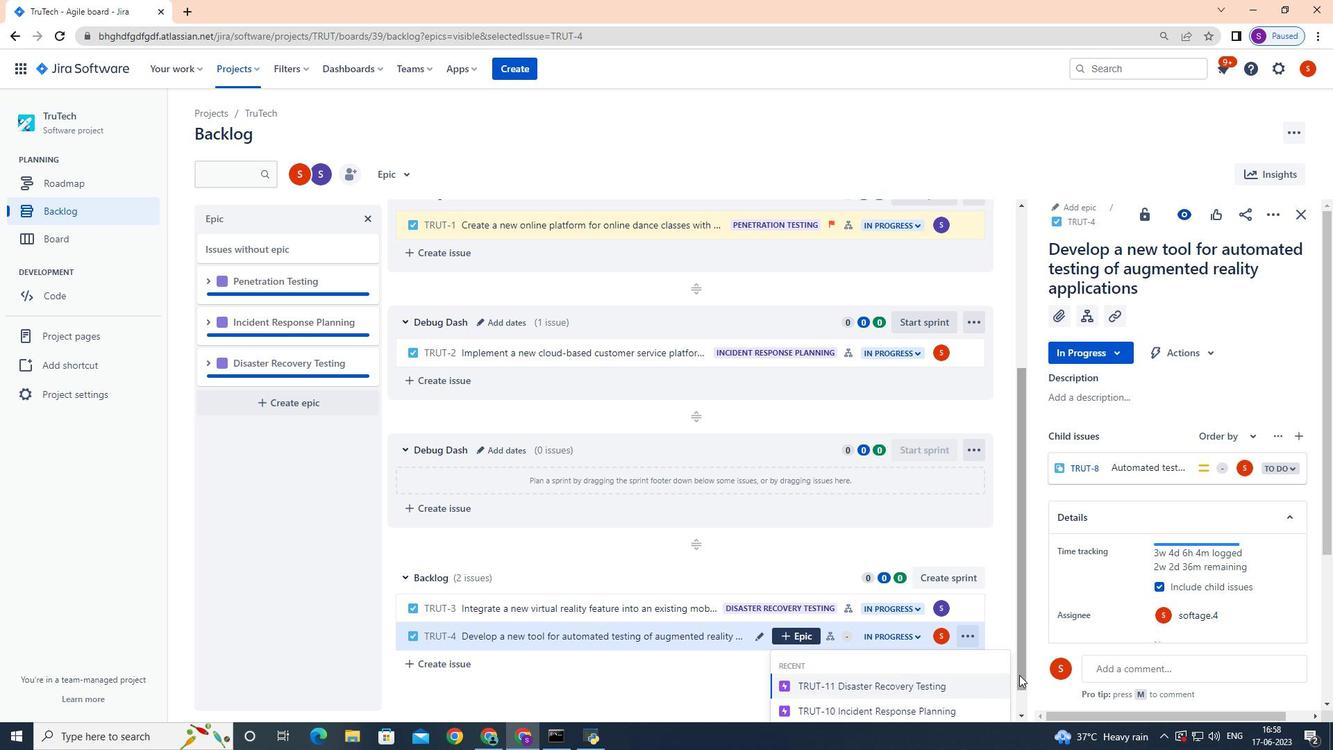 
Action: Mouse scrolled (1010, 675) with delta (0, 0)
Screenshot: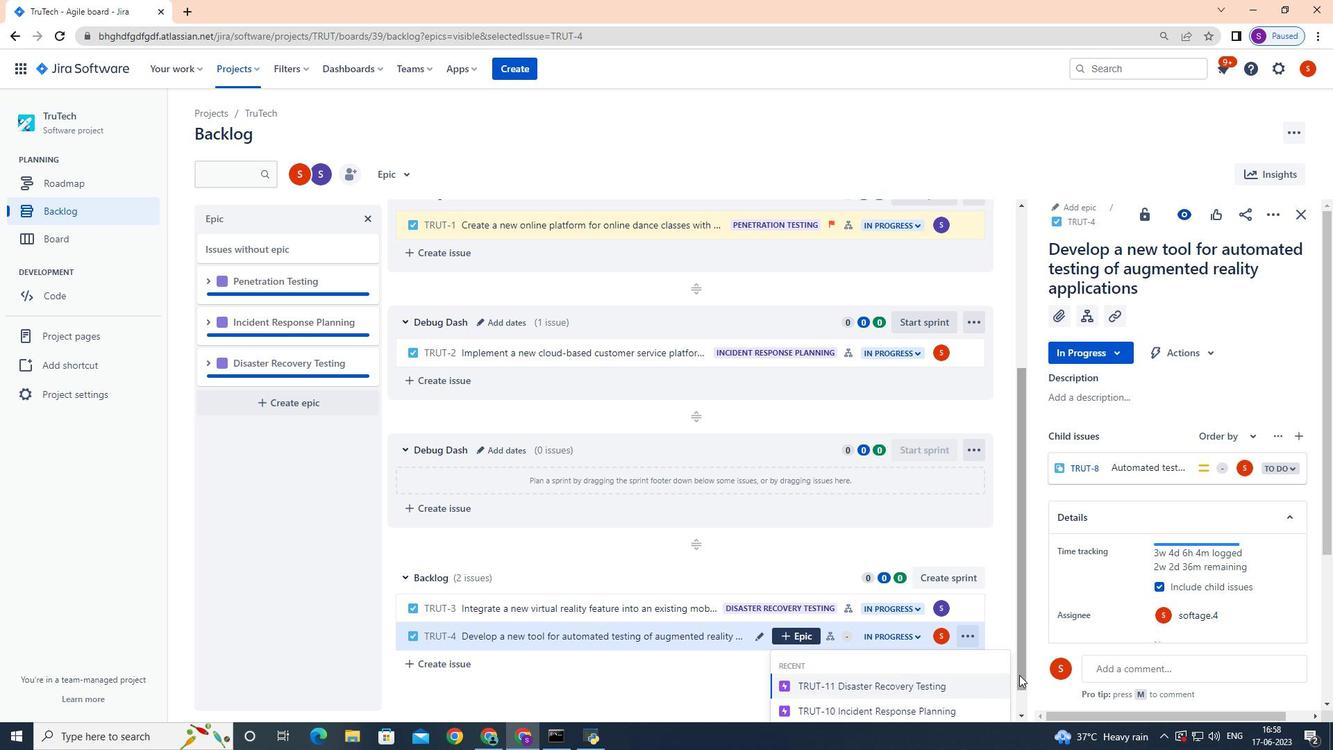 
Action: Mouse moved to (1010, 675)
Screenshot: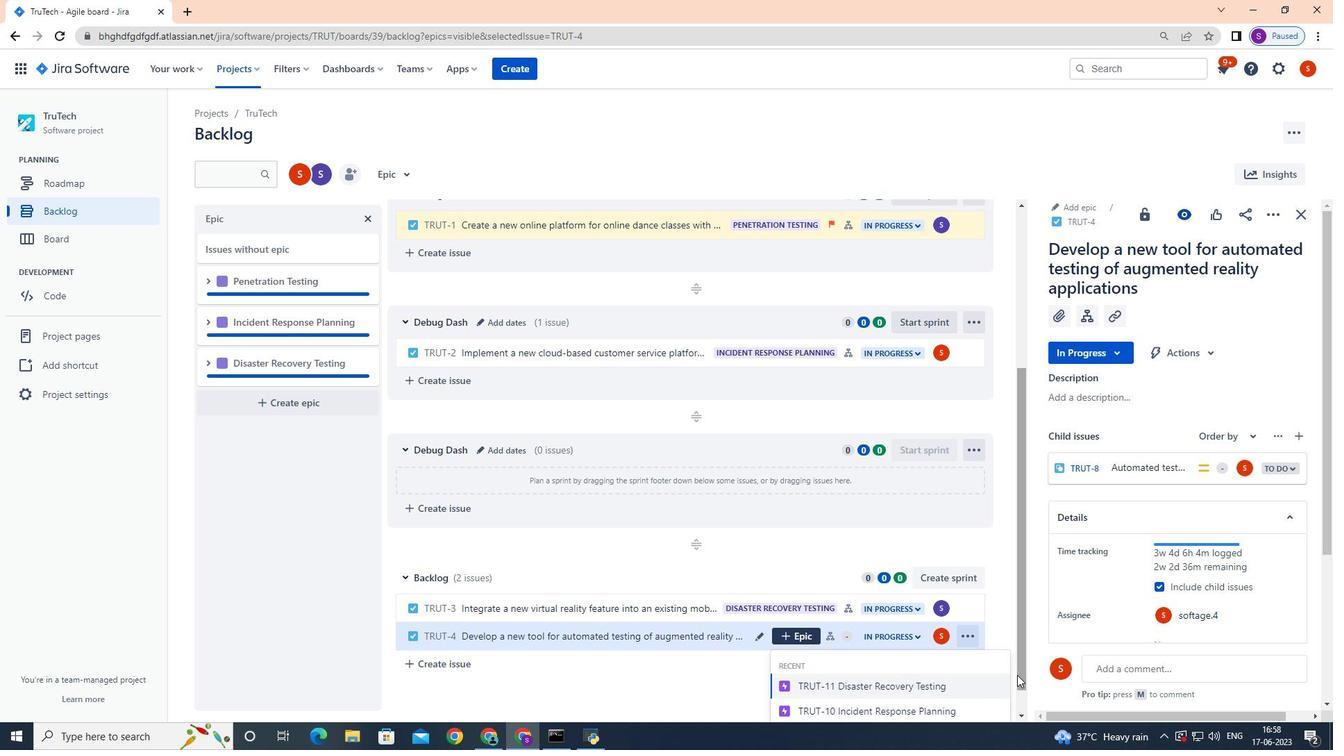 
Action: Mouse scrolled (1010, 675) with delta (0, 0)
Screenshot: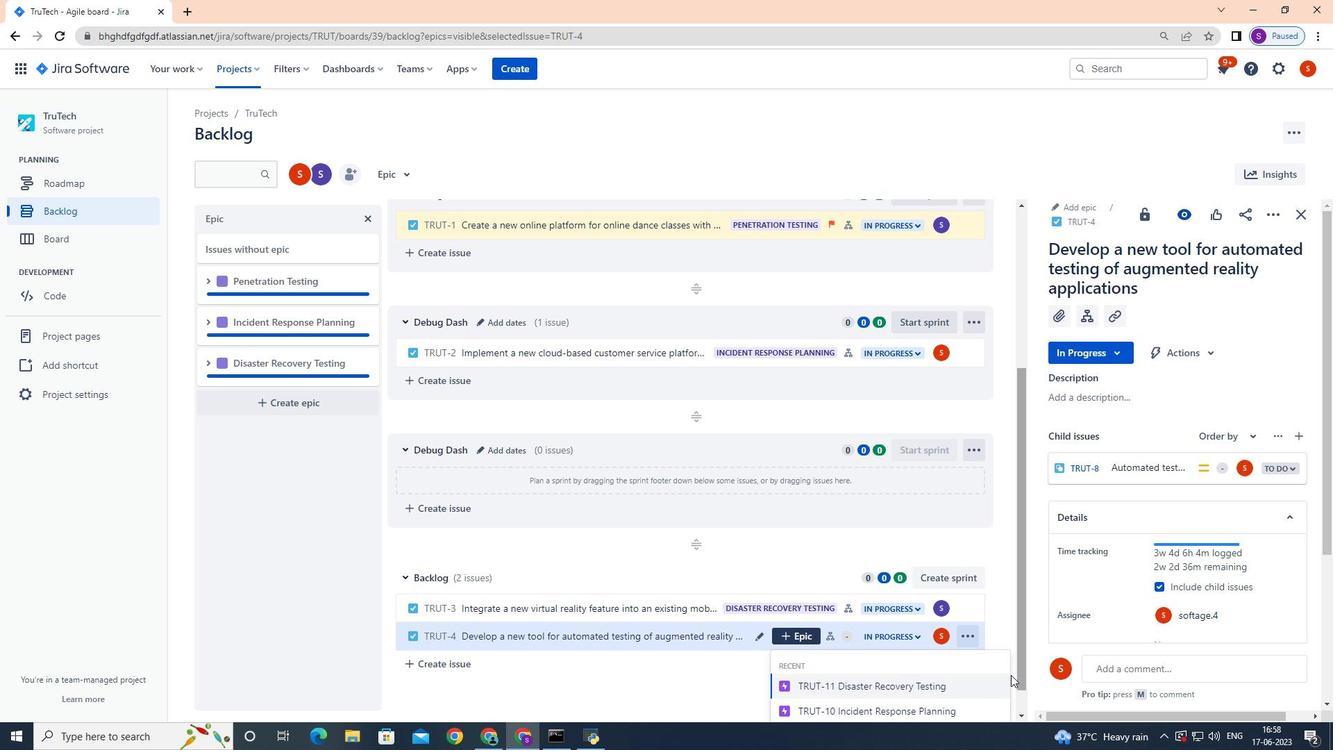 
Action: Mouse scrolled (1010, 675) with delta (0, 0)
Screenshot: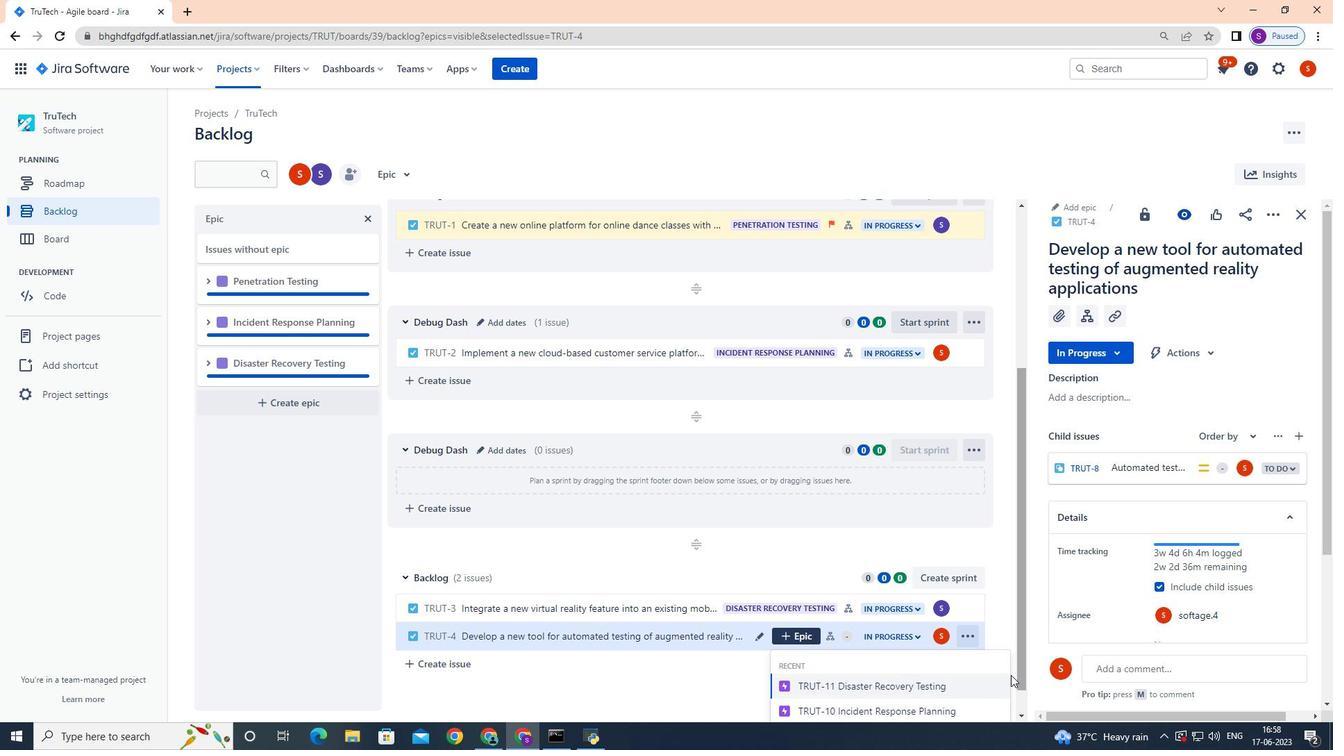 
Action: Mouse scrolled (1010, 675) with delta (0, 0)
Screenshot: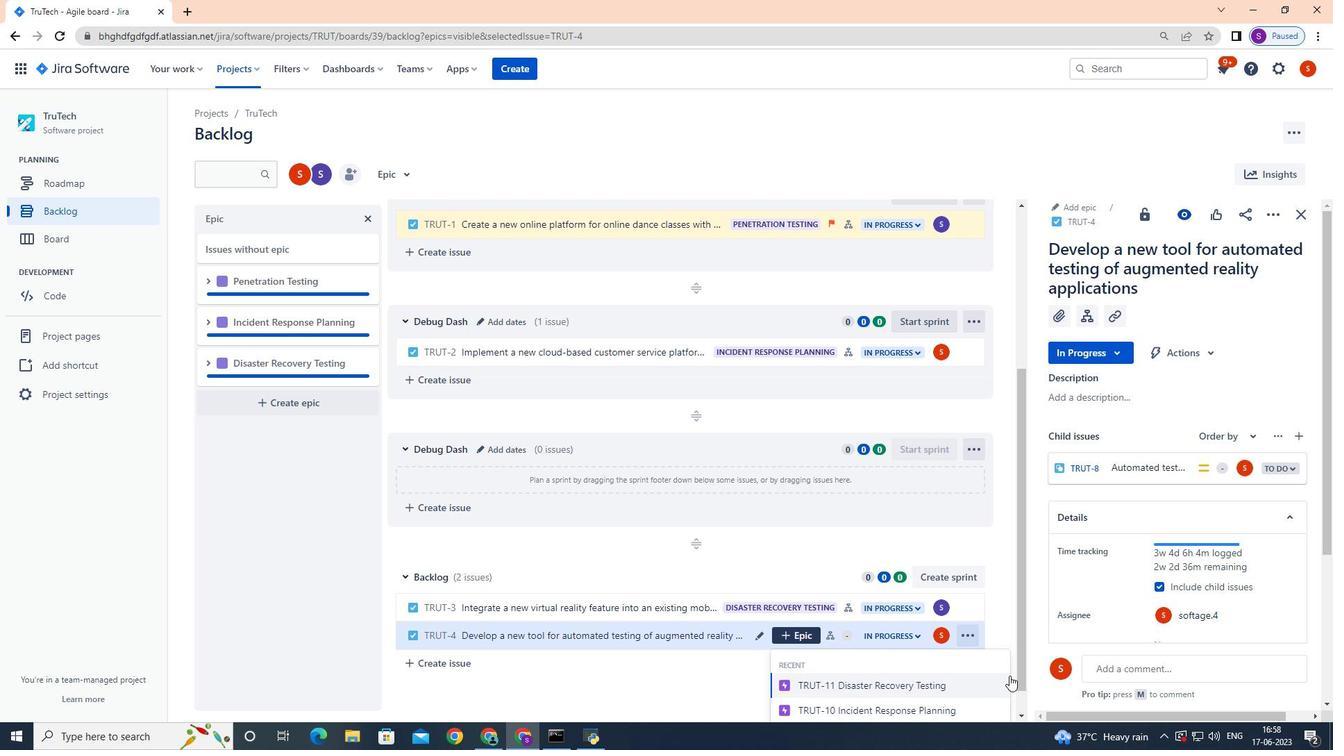 
Action: Mouse scrolled (1010, 675) with delta (0, 0)
Screenshot: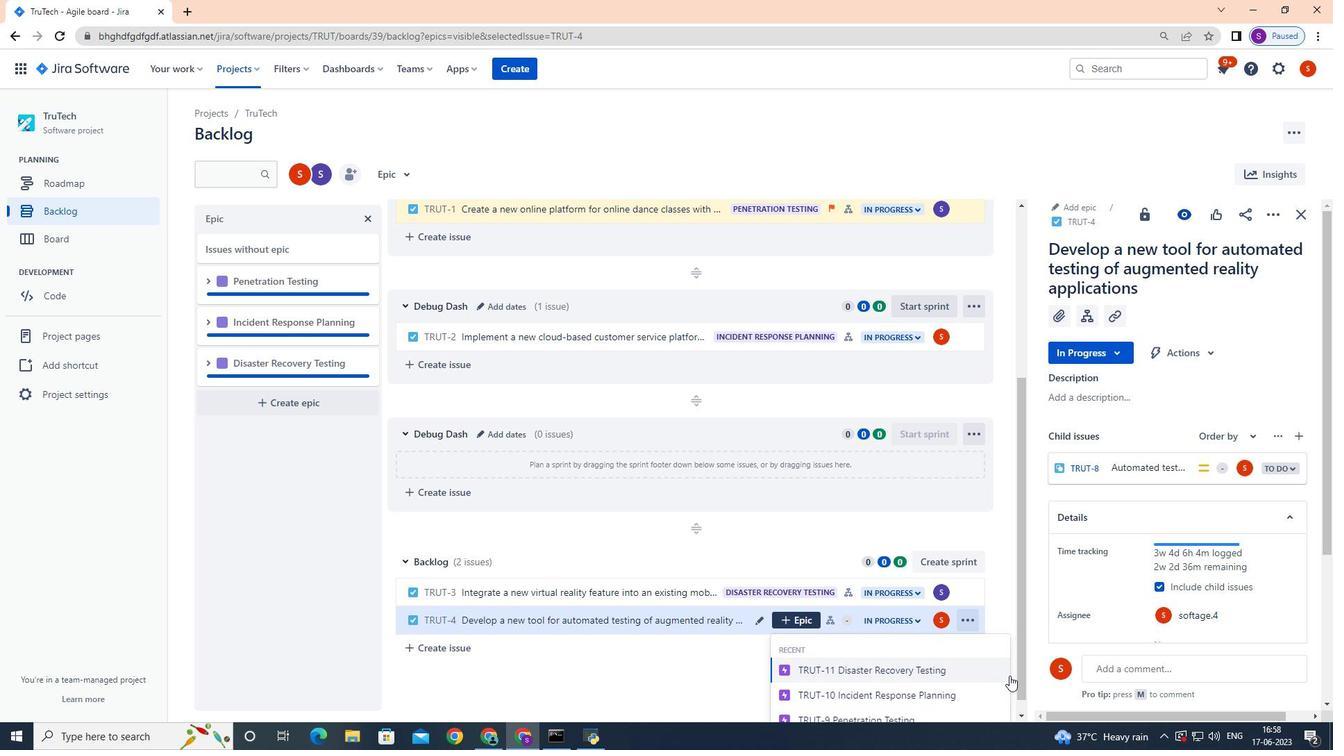 
Action: Mouse moved to (874, 703)
Screenshot: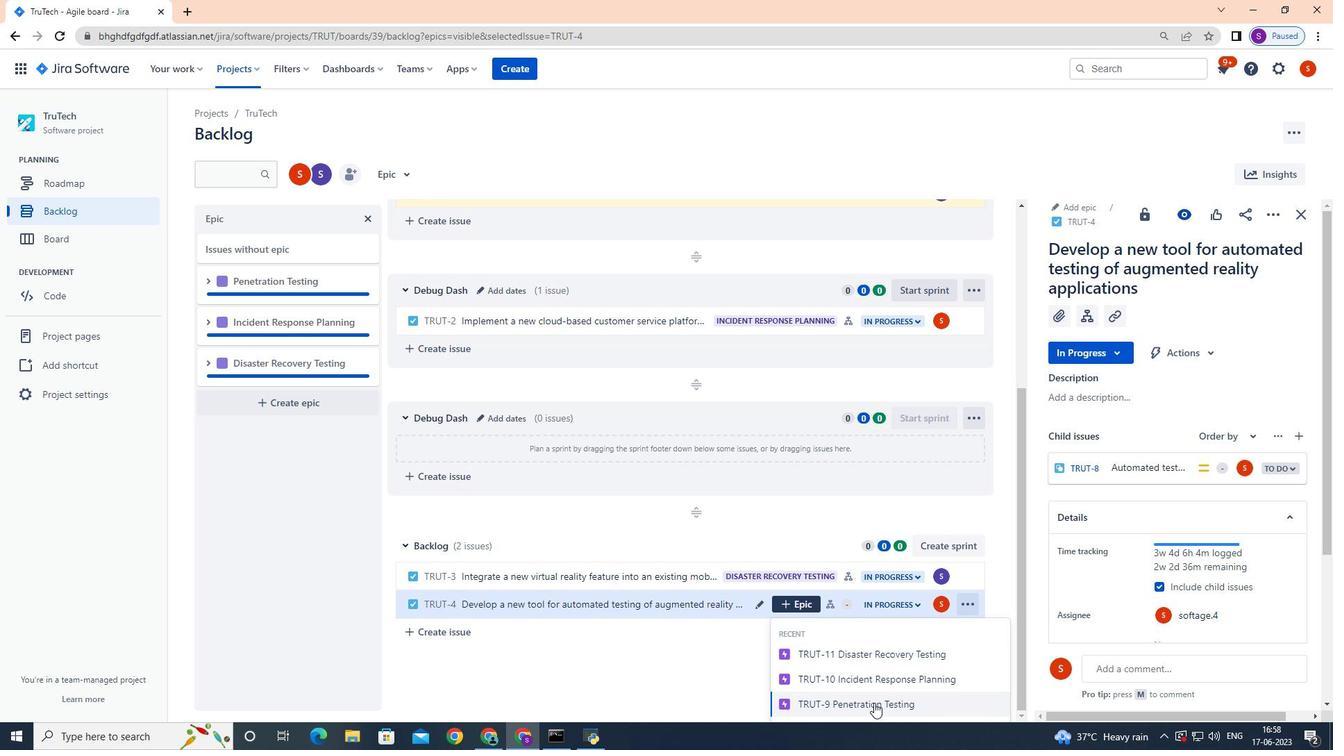 
Action: Mouse pressed left at (874, 703)
Screenshot: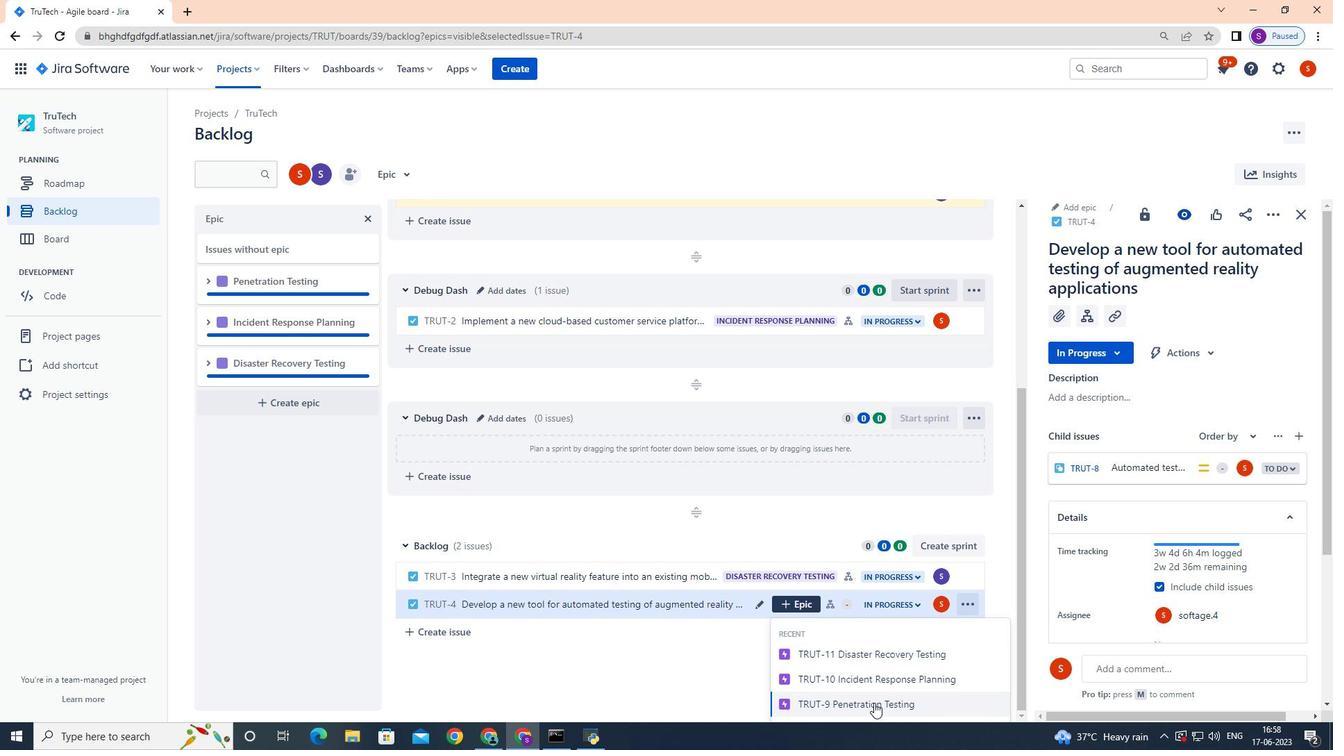 
Action: Mouse moved to (775, 672)
Screenshot: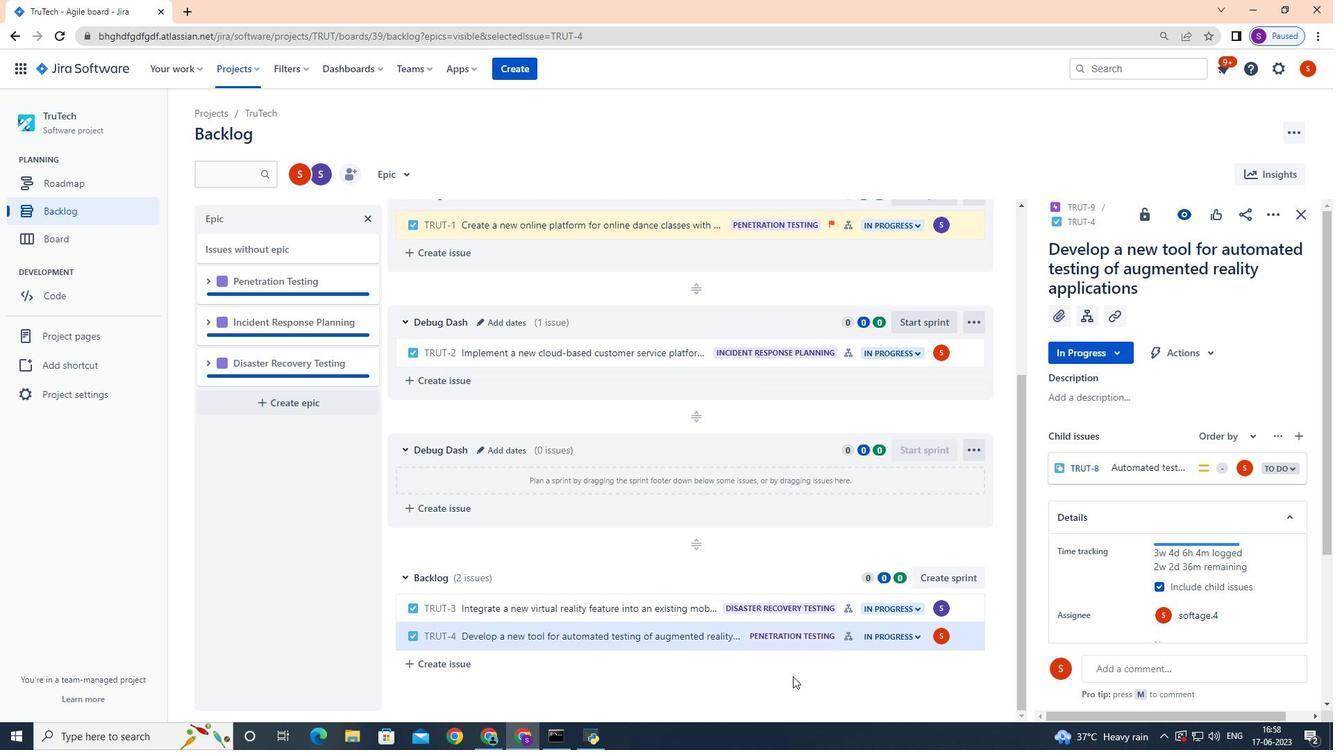 
